 Task: Add a blue background to the video "movie A.mp4" and Play
Action: Mouse moved to (712, 153)
Screenshot: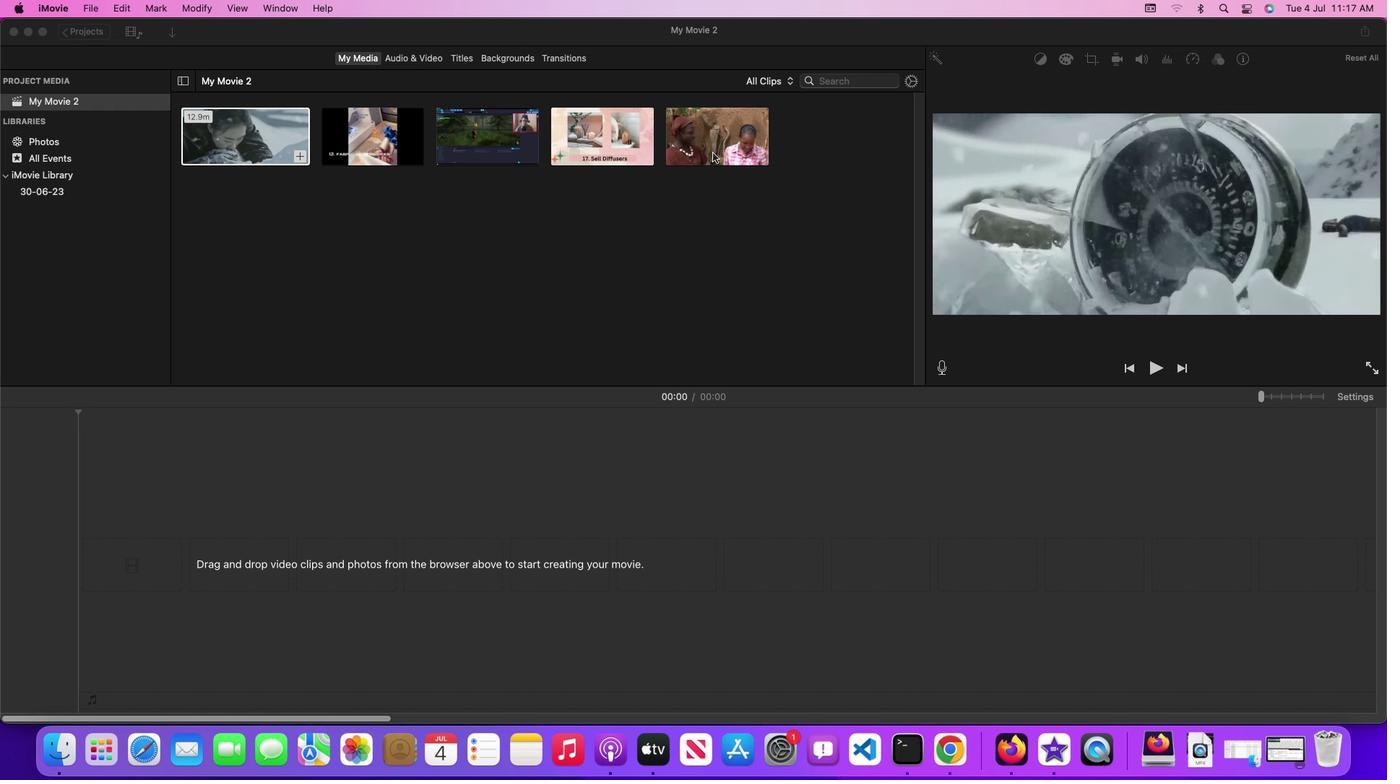 
Action: Mouse pressed left at (712, 153)
Screenshot: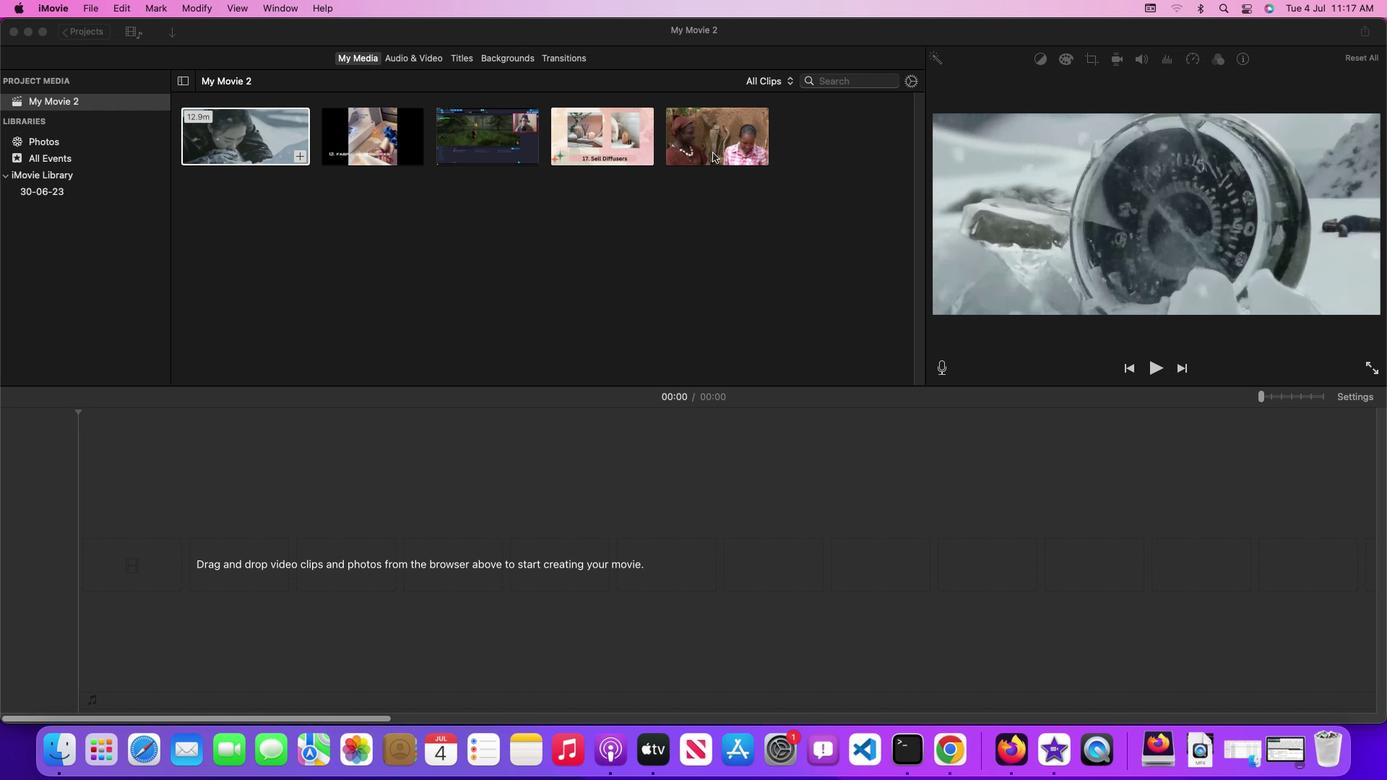 
Action: Mouse moved to (513, 58)
Screenshot: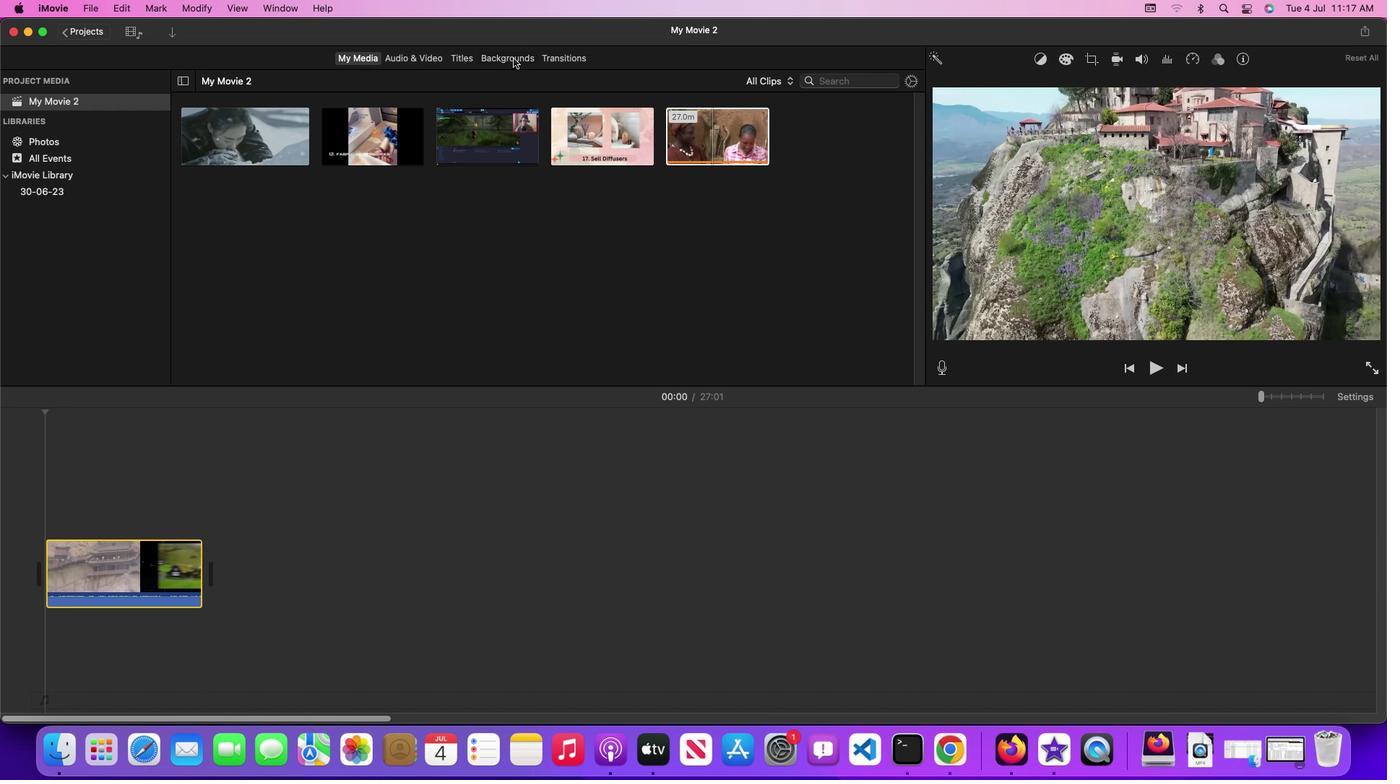 
Action: Mouse pressed left at (513, 58)
Screenshot: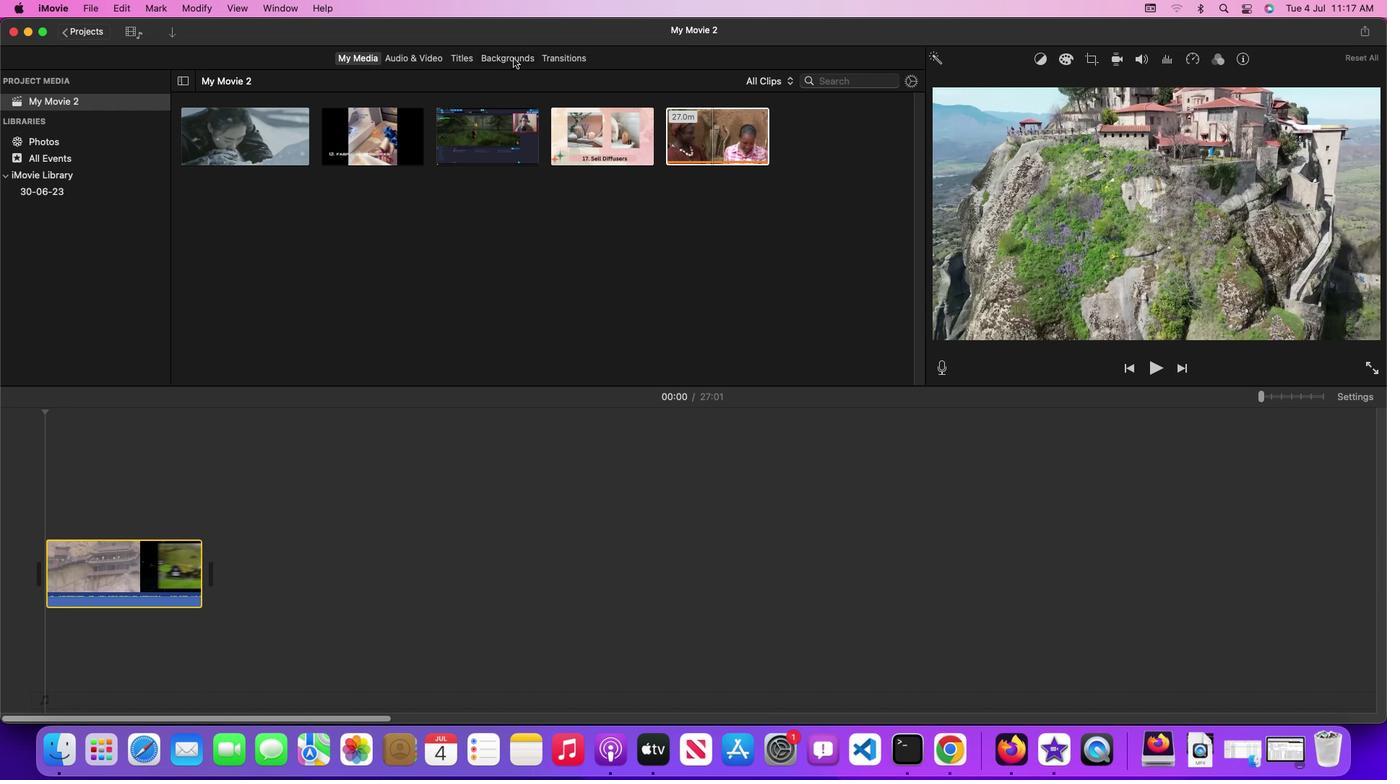 
Action: Mouse moved to (787, 259)
Screenshot: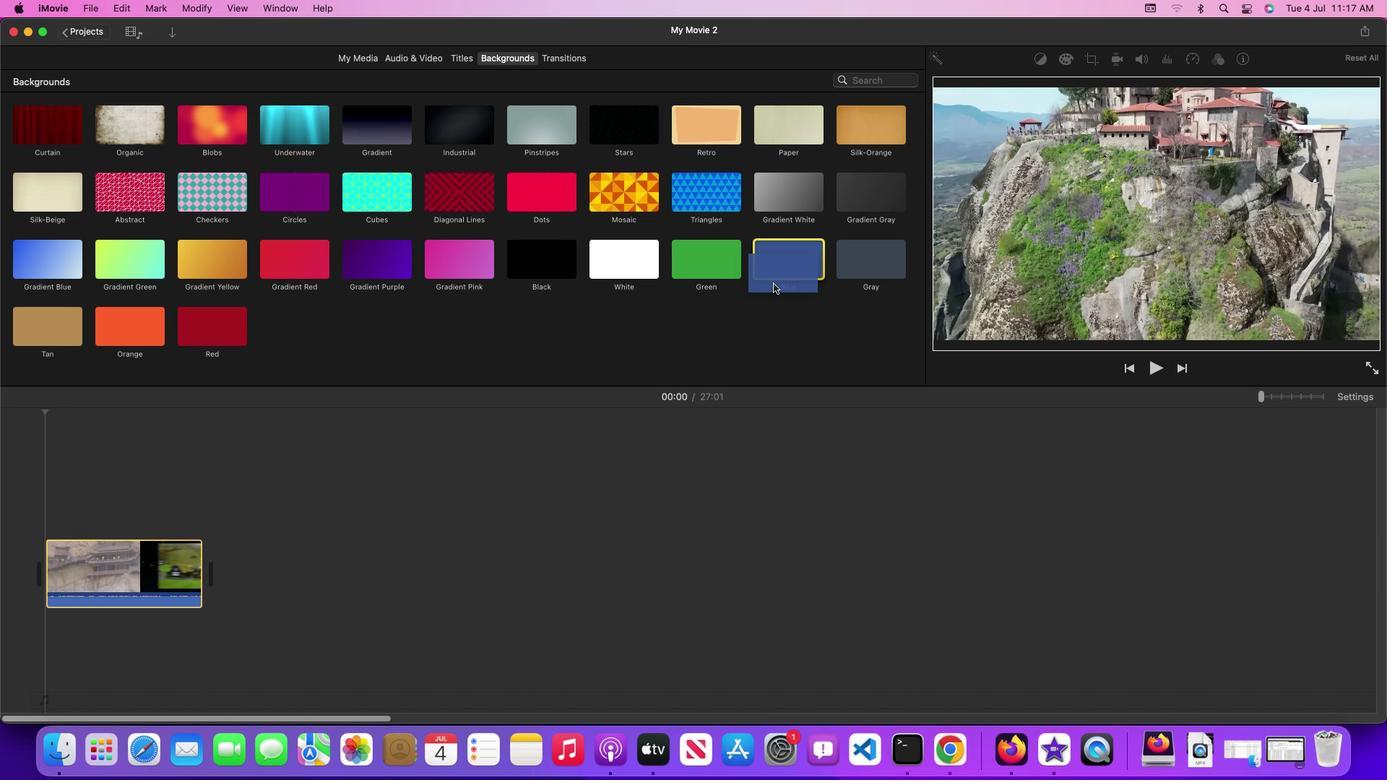 
Action: Mouse pressed left at (787, 259)
Screenshot: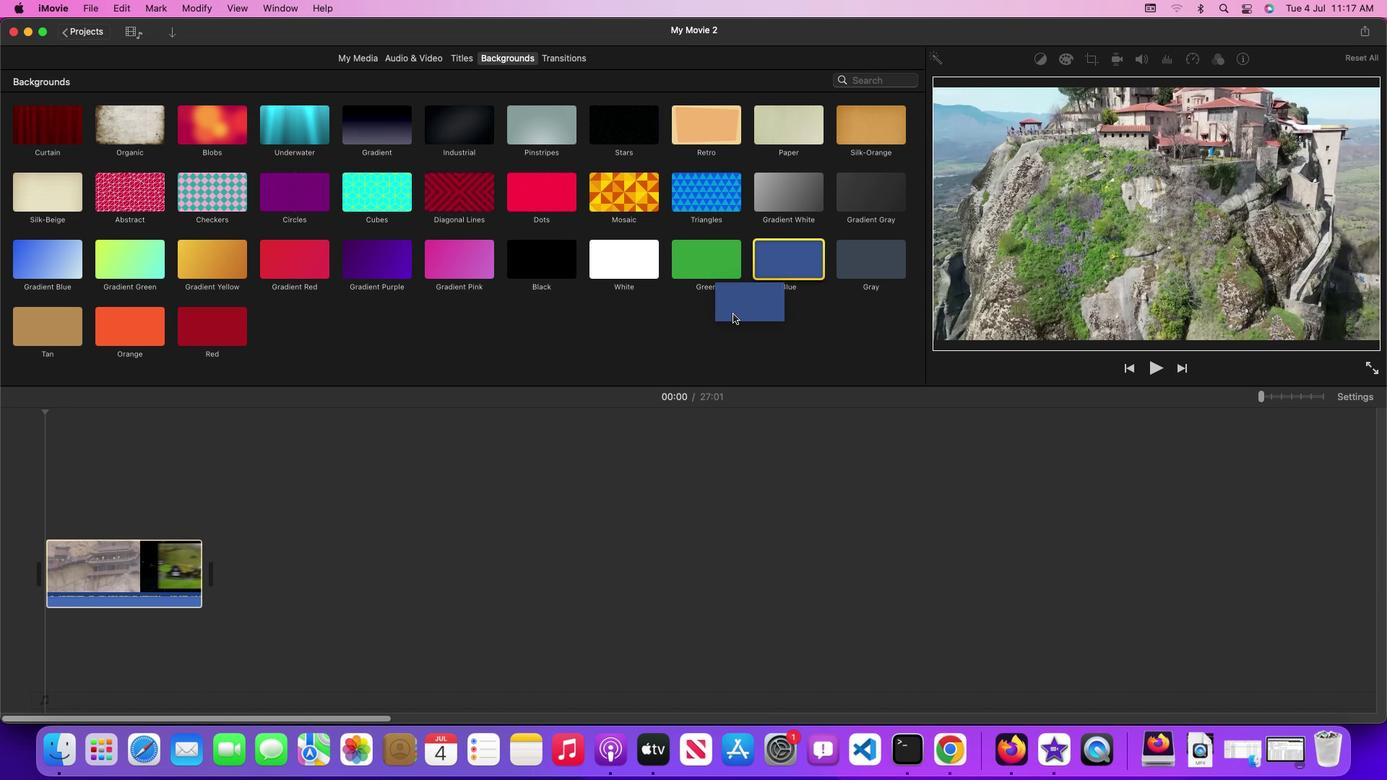 
Action: Mouse moved to (265, 570)
Screenshot: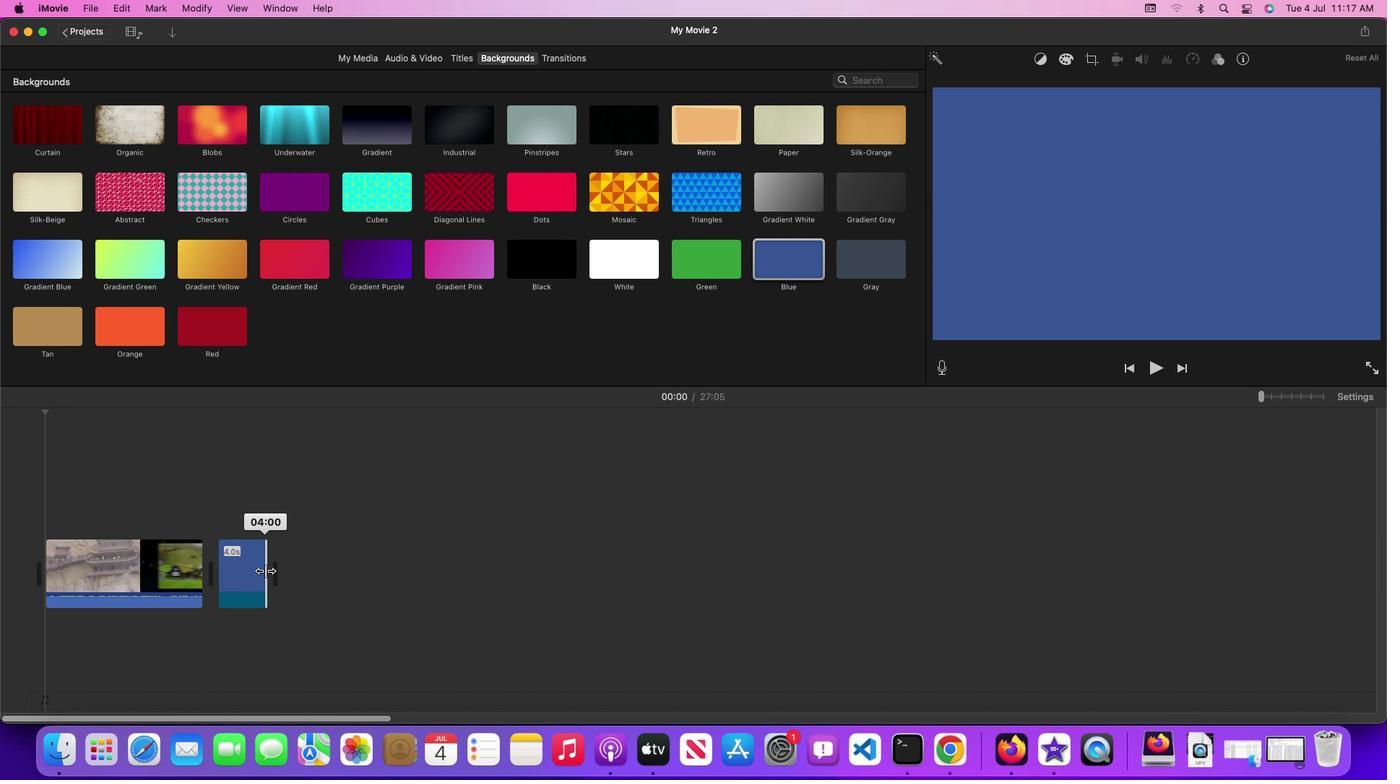 
Action: Mouse pressed left at (265, 570)
Screenshot: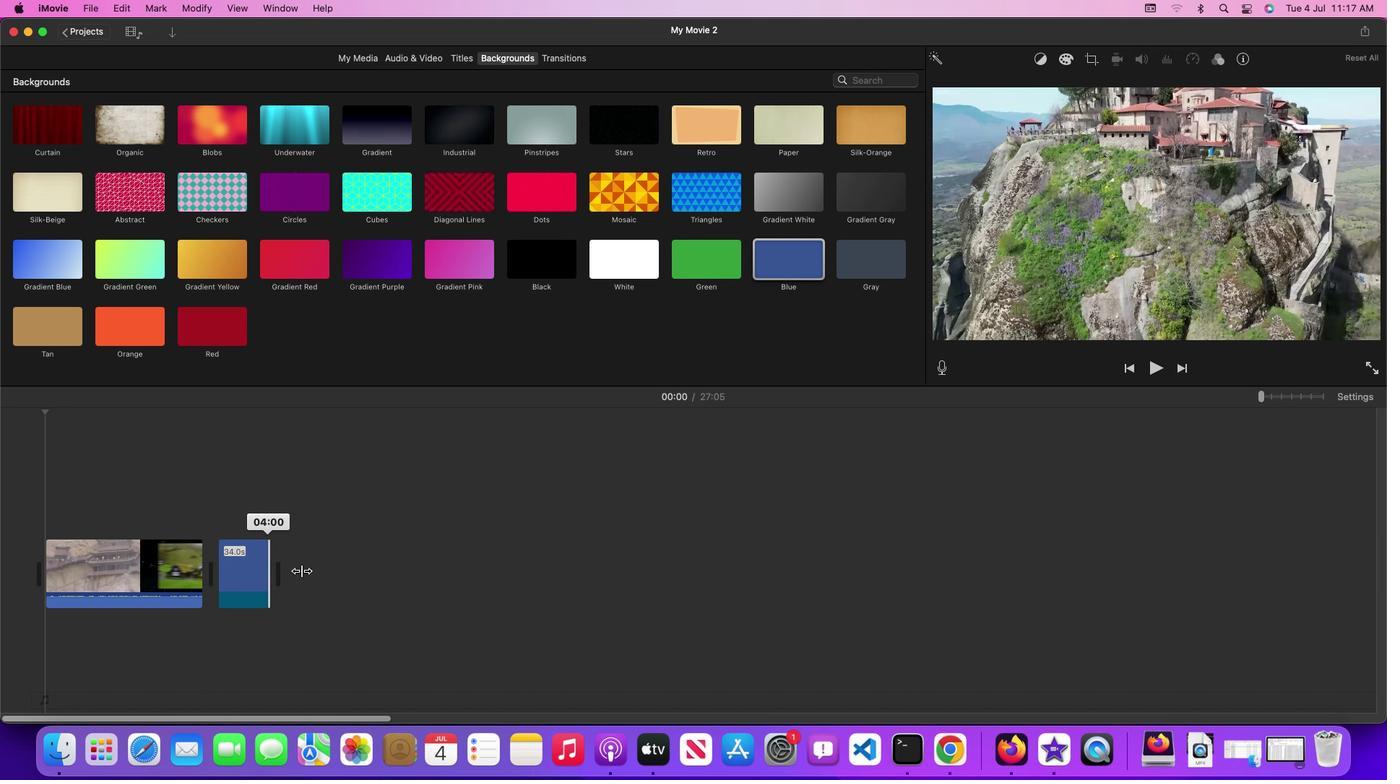
Action: Mouse moved to (335, 571)
Screenshot: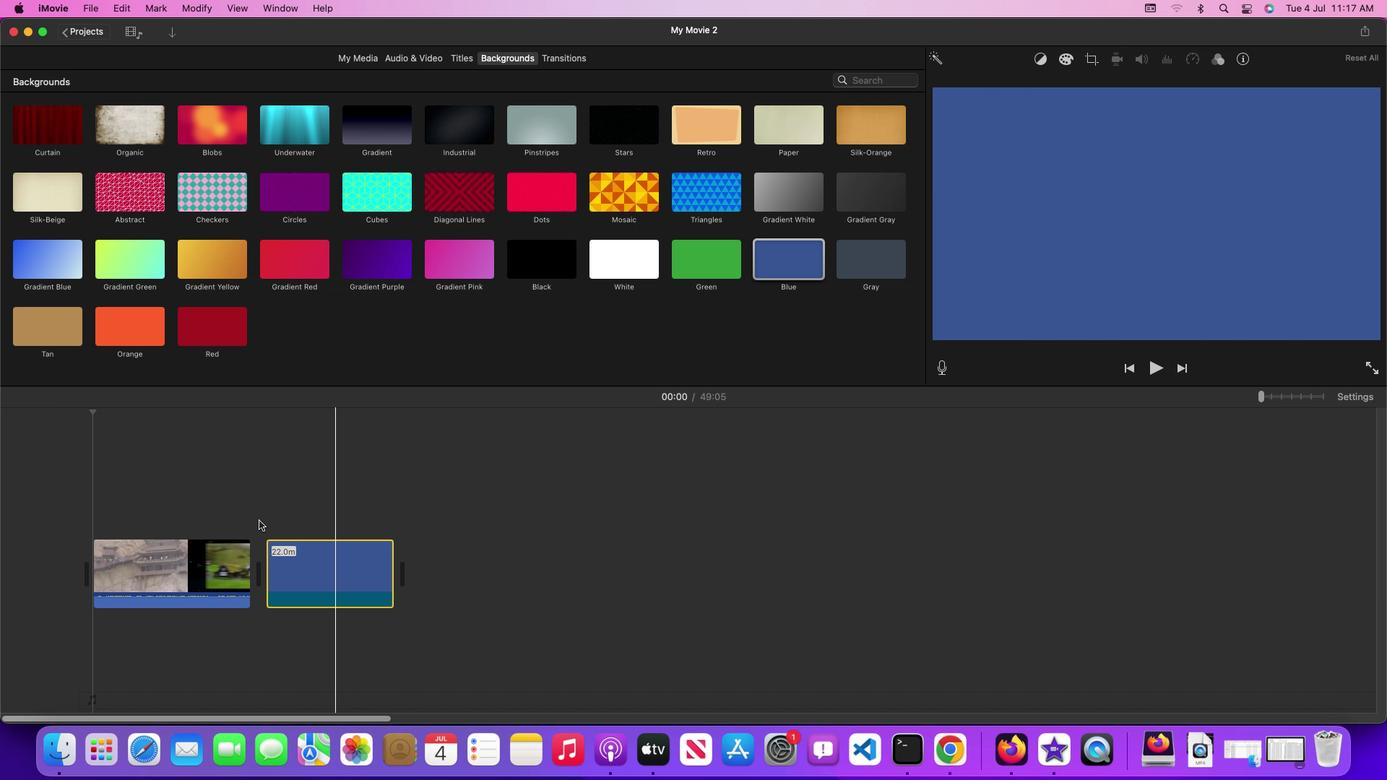 
Action: Mouse pressed left at (335, 571)
Screenshot: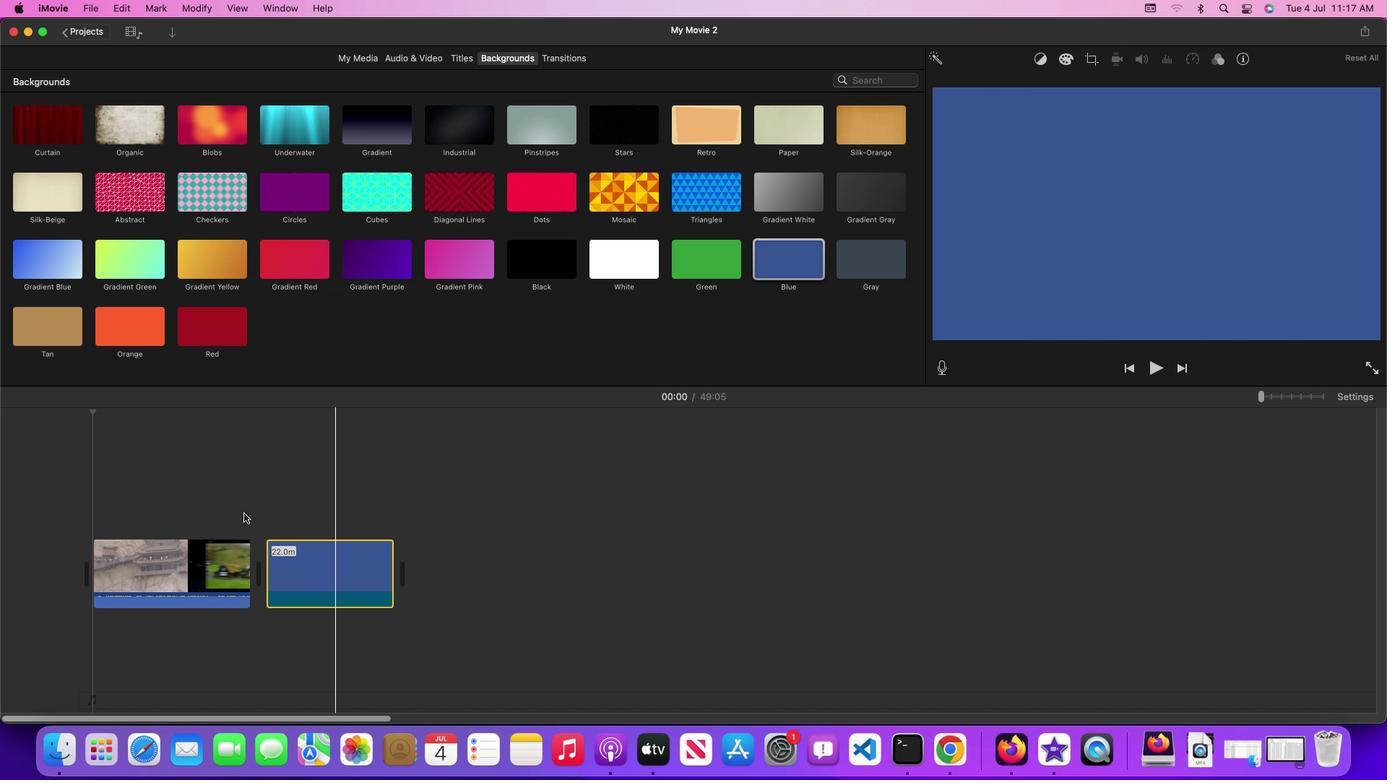 
Action: Mouse moved to (177, 563)
Screenshot: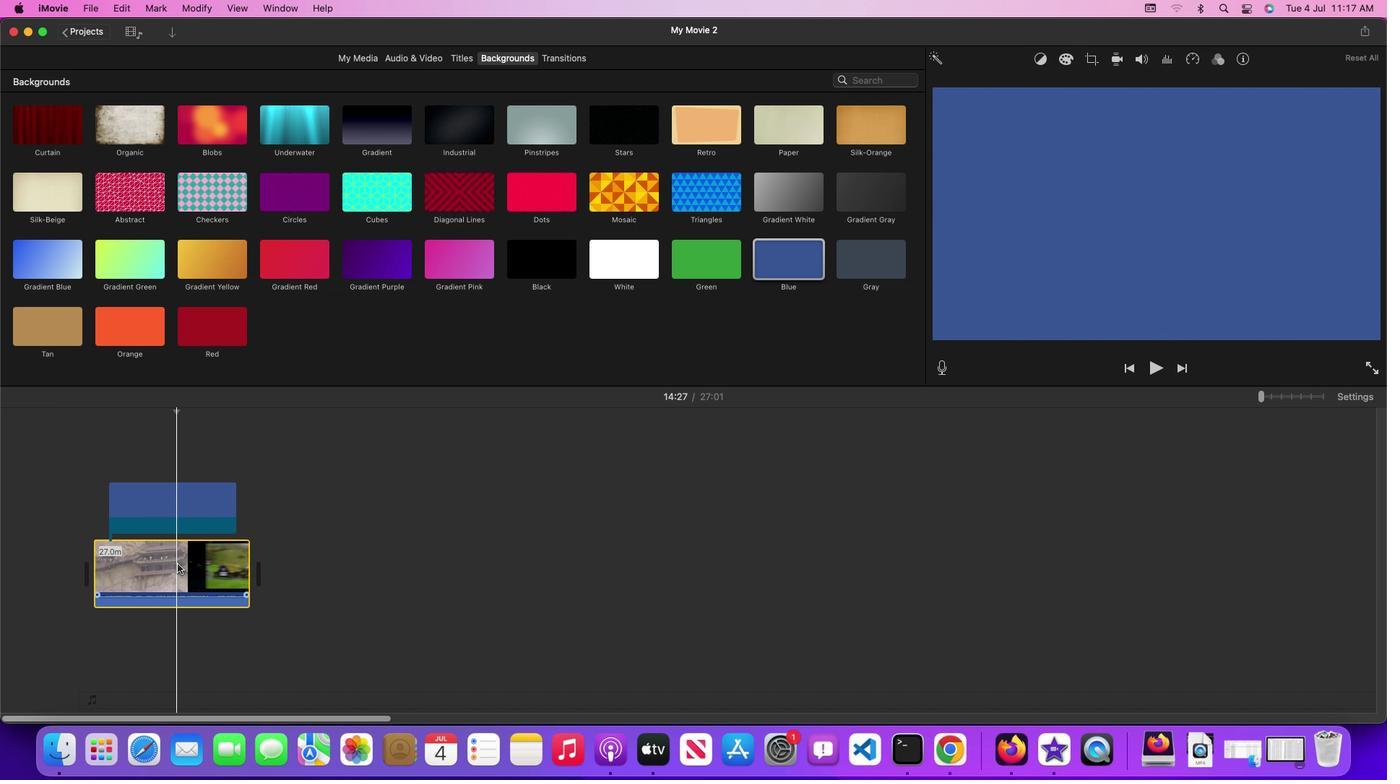 
Action: Mouse pressed left at (177, 563)
Screenshot: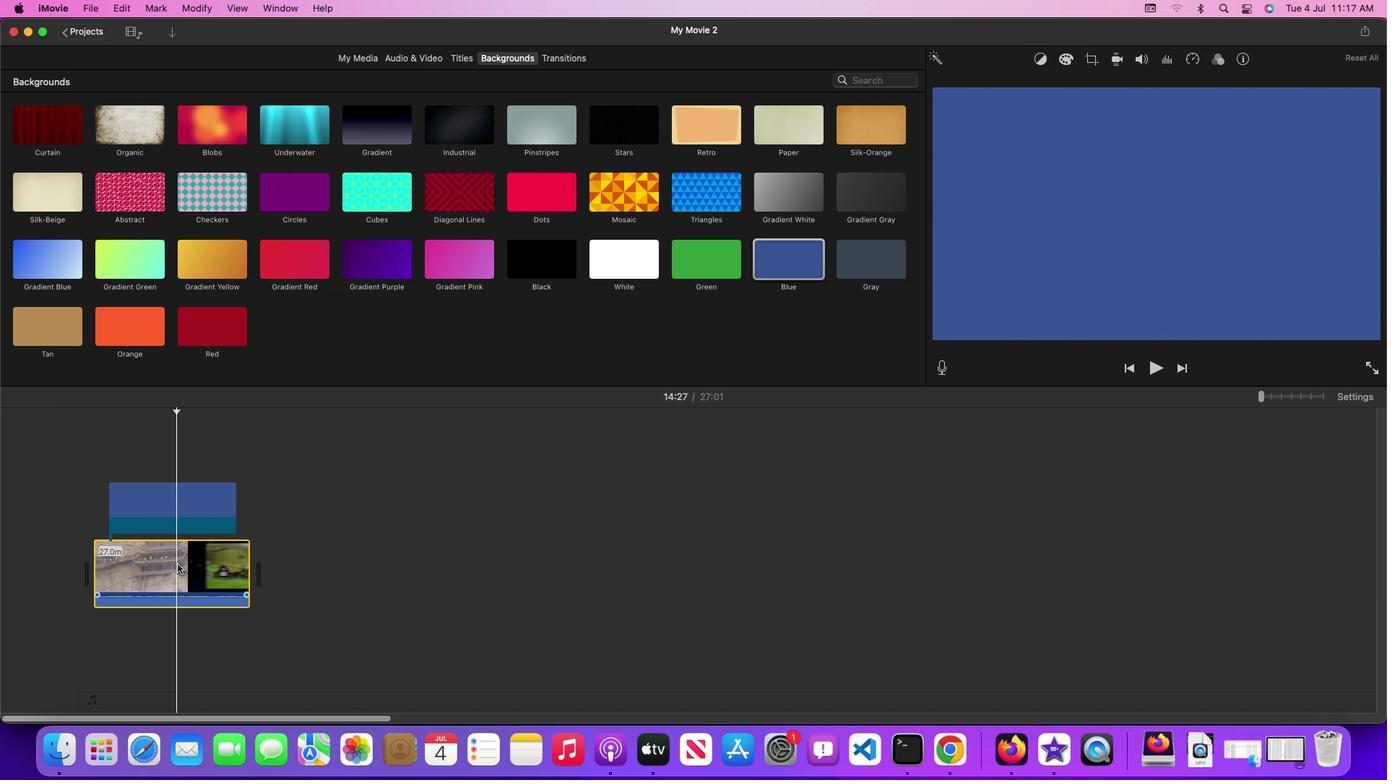 
Action: Mouse moved to (185, 508)
Screenshot: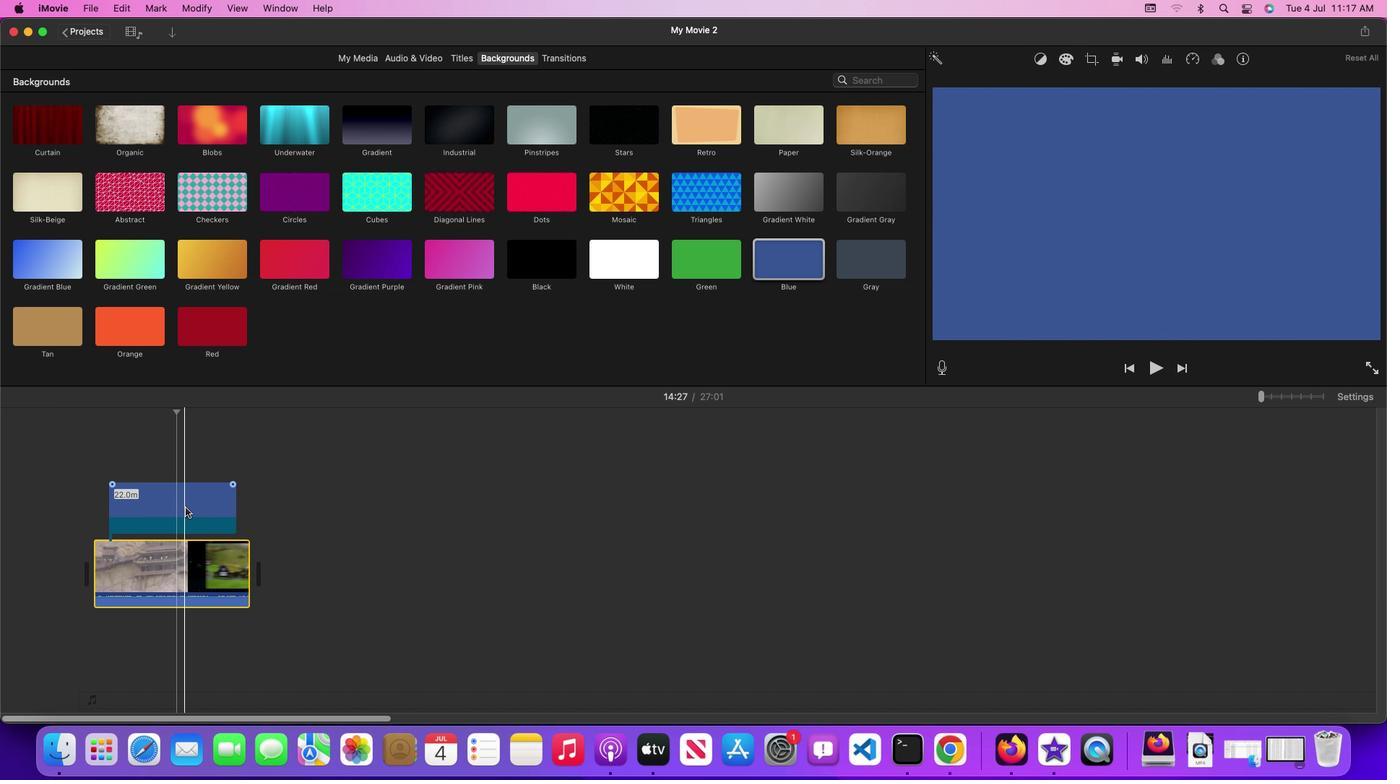 
Action: Mouse pressed left at (185, 508)
Screenshot: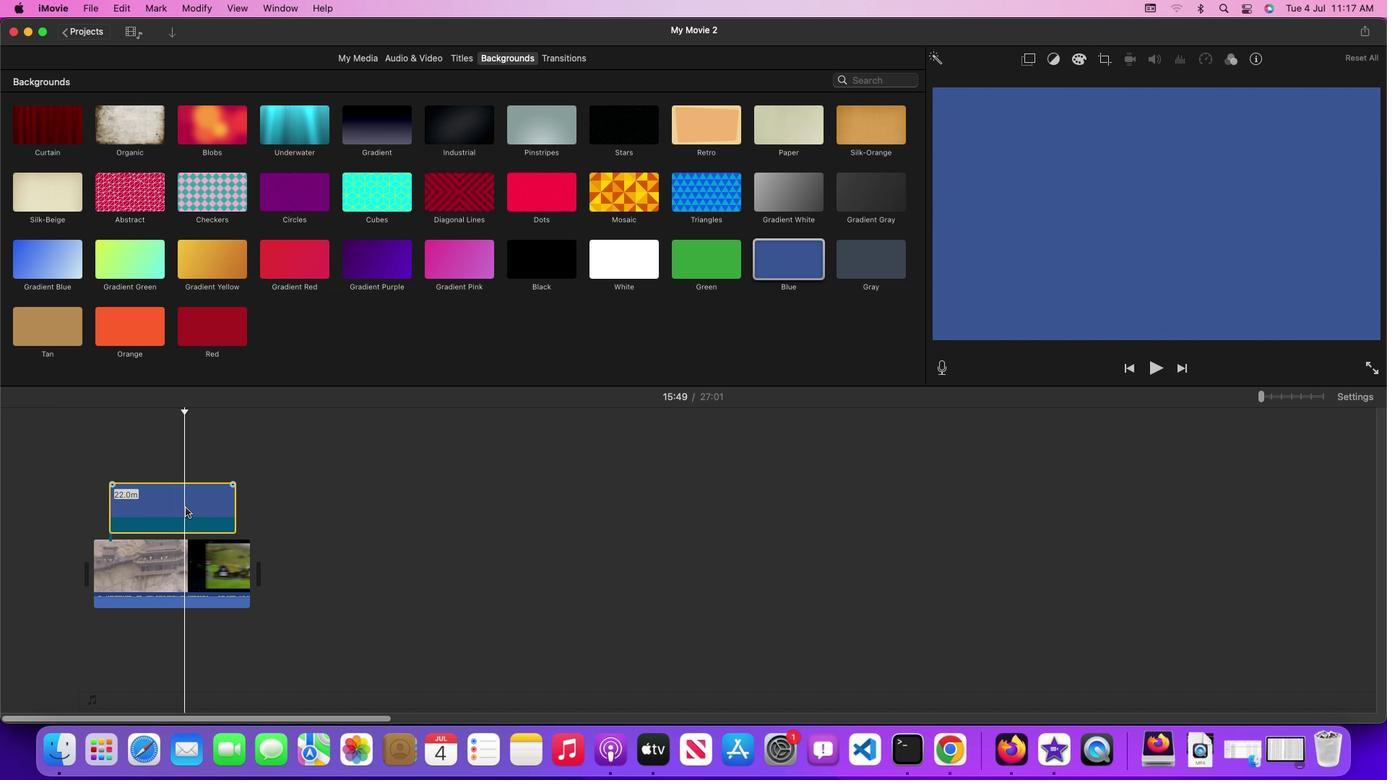 
Action: Mouse moved to (1030, 61)
Screenshot: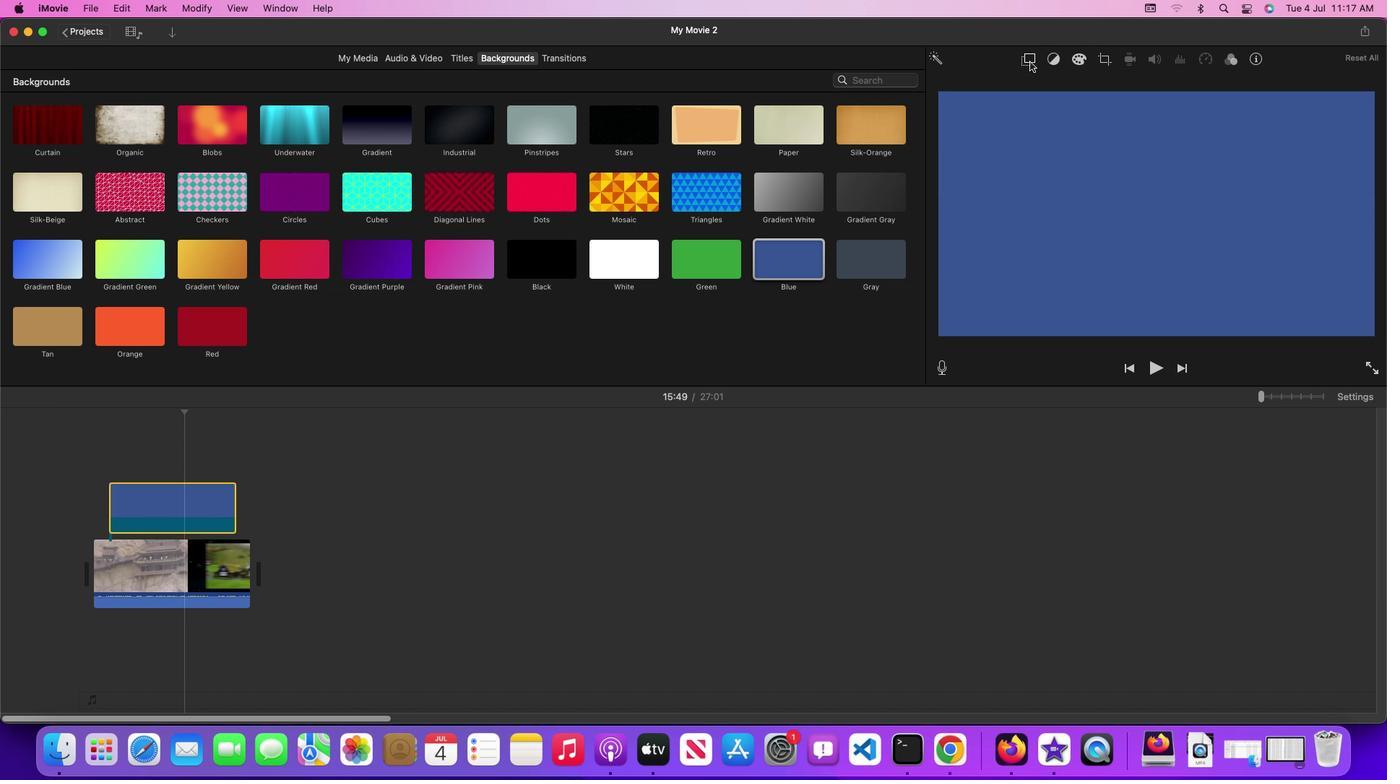 
Action: Mouse pressed left at (1030, 61)
Screenshot: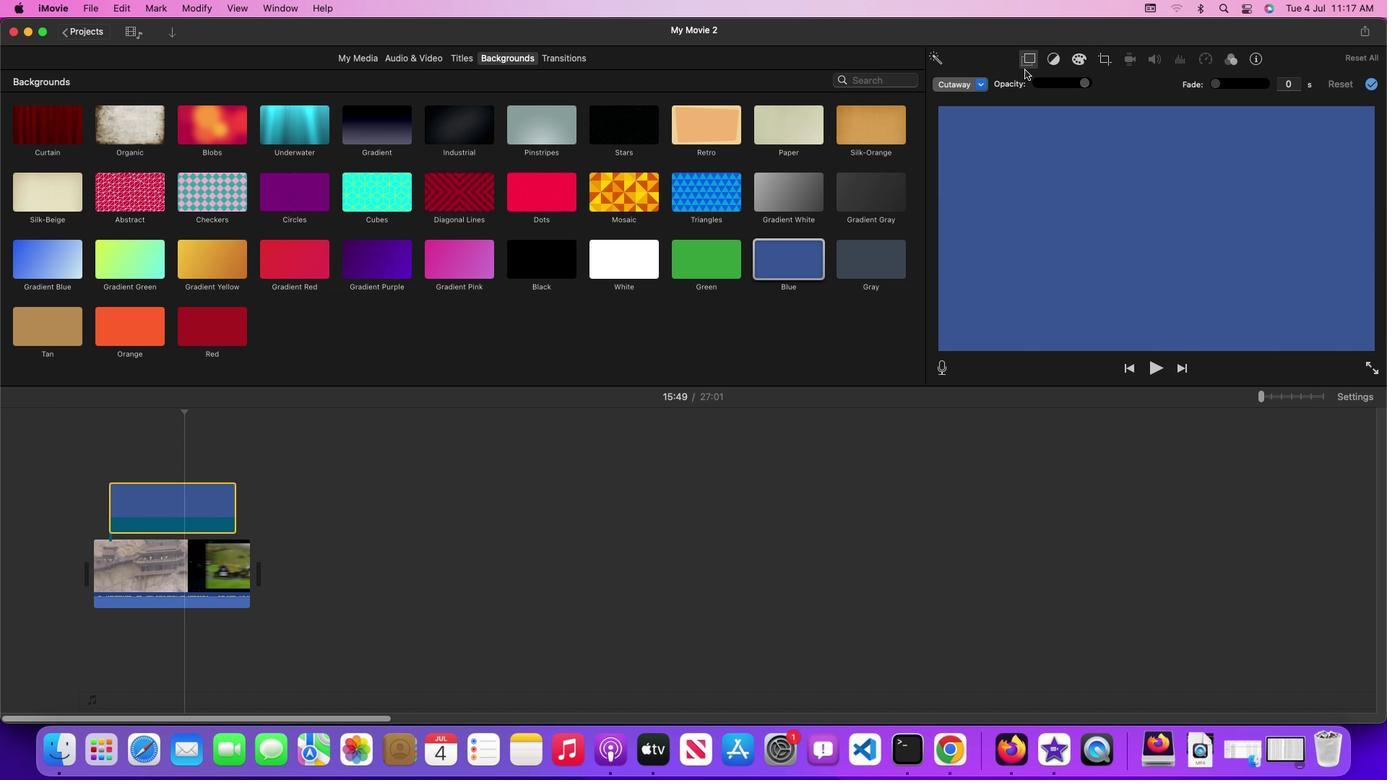 
Action: Mouse moved to (984, 85)
Screenshot: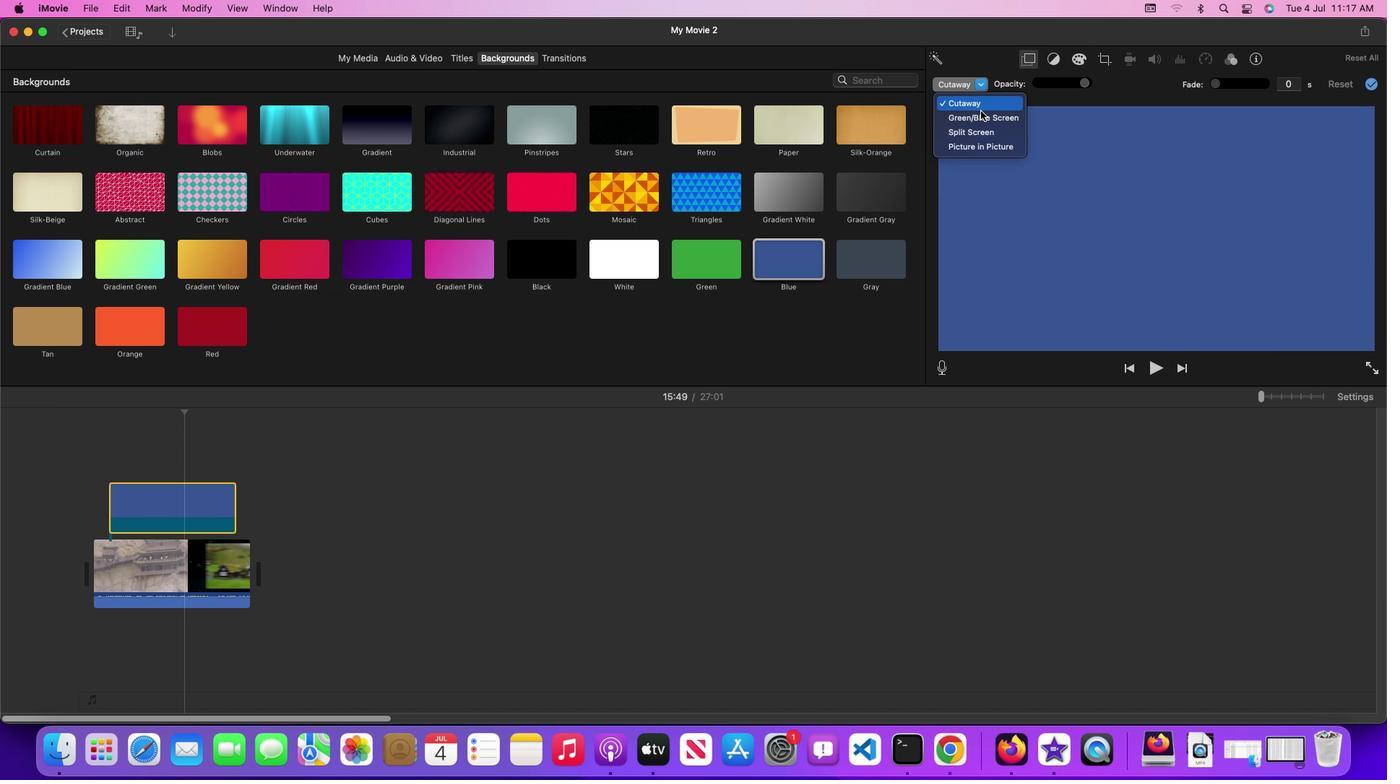 
Action: Mouse pressed left at (984, 85)
Screenshot: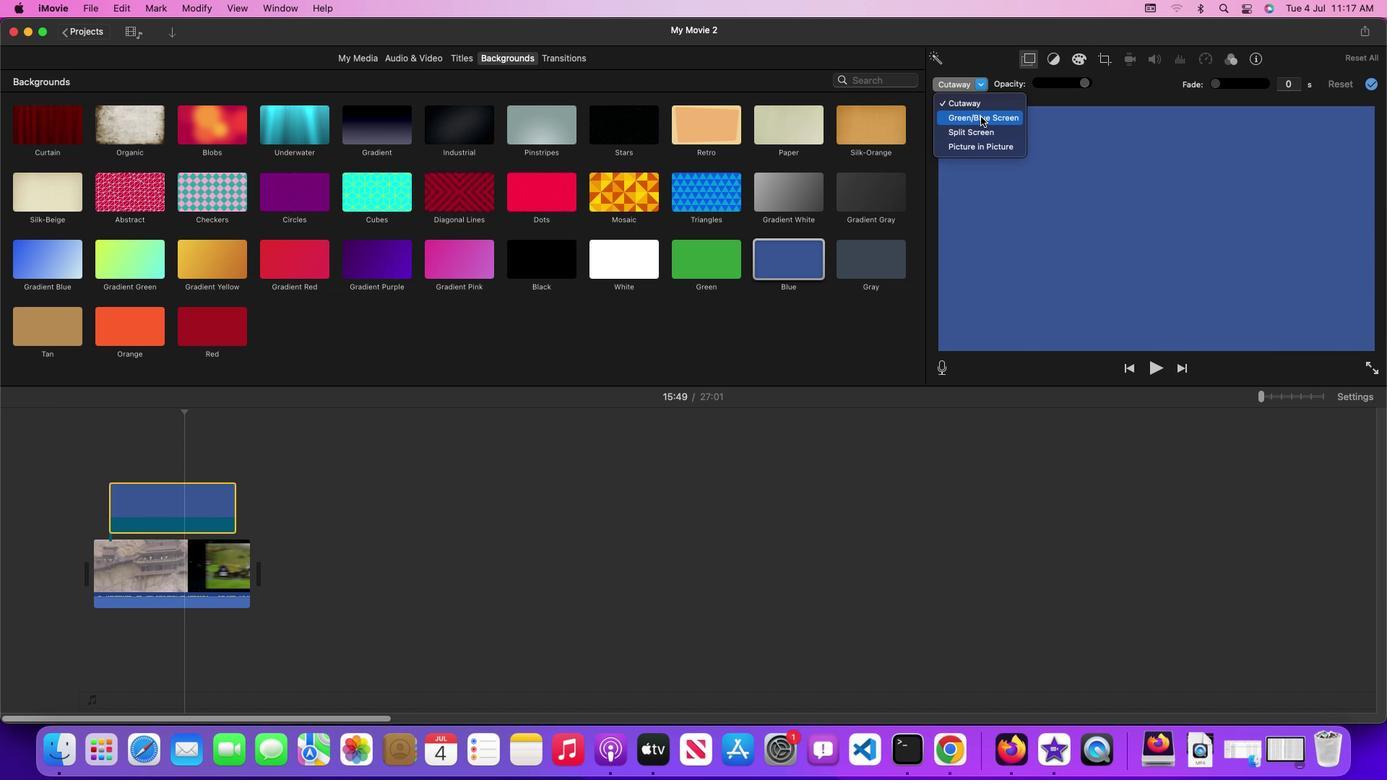 
Action: Mouse moved to (988, 146)
Screenshot: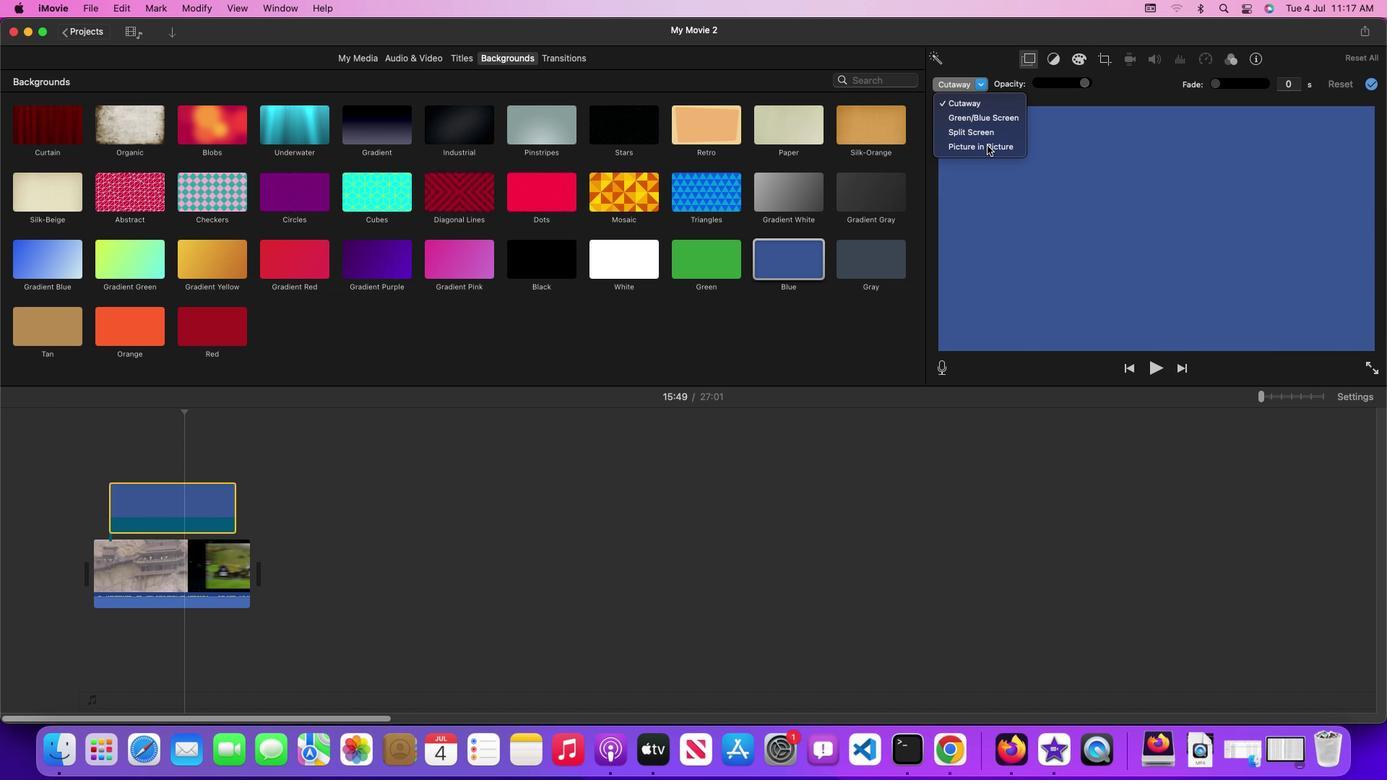 
Action: Mouse pressed left at (988, 146)
Screenshot: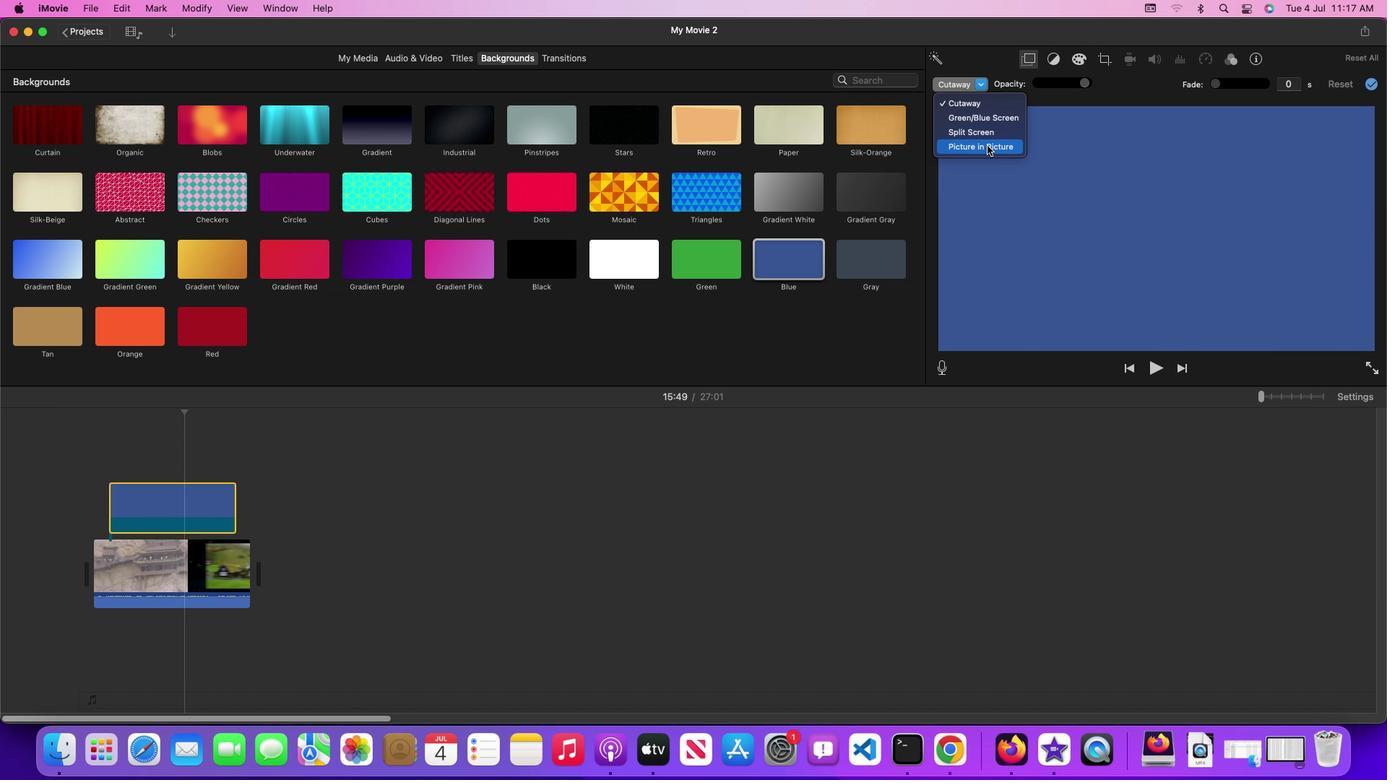 
Action: Mouse moved to (1241, 158)
Screenshot: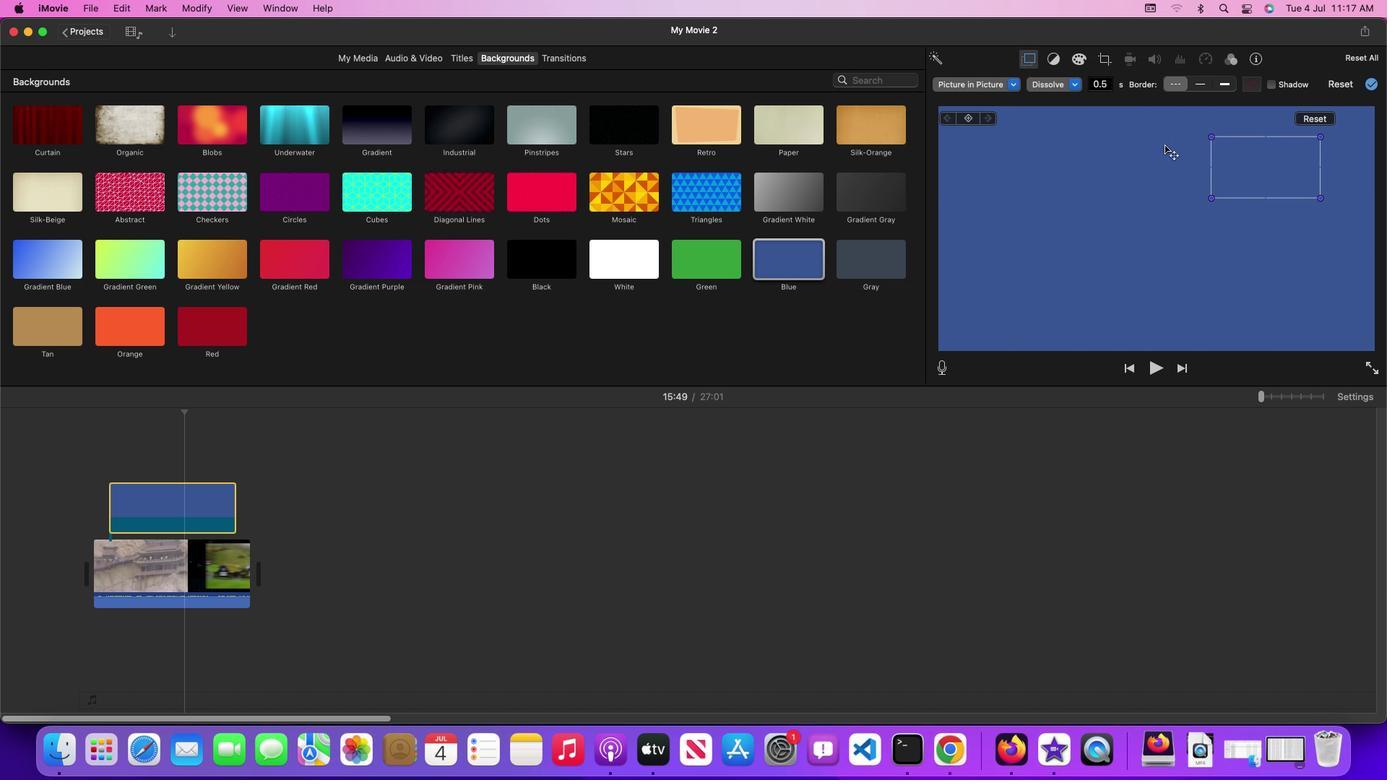
Action: Mouse pressed left at (1241, 158)
Screenshot: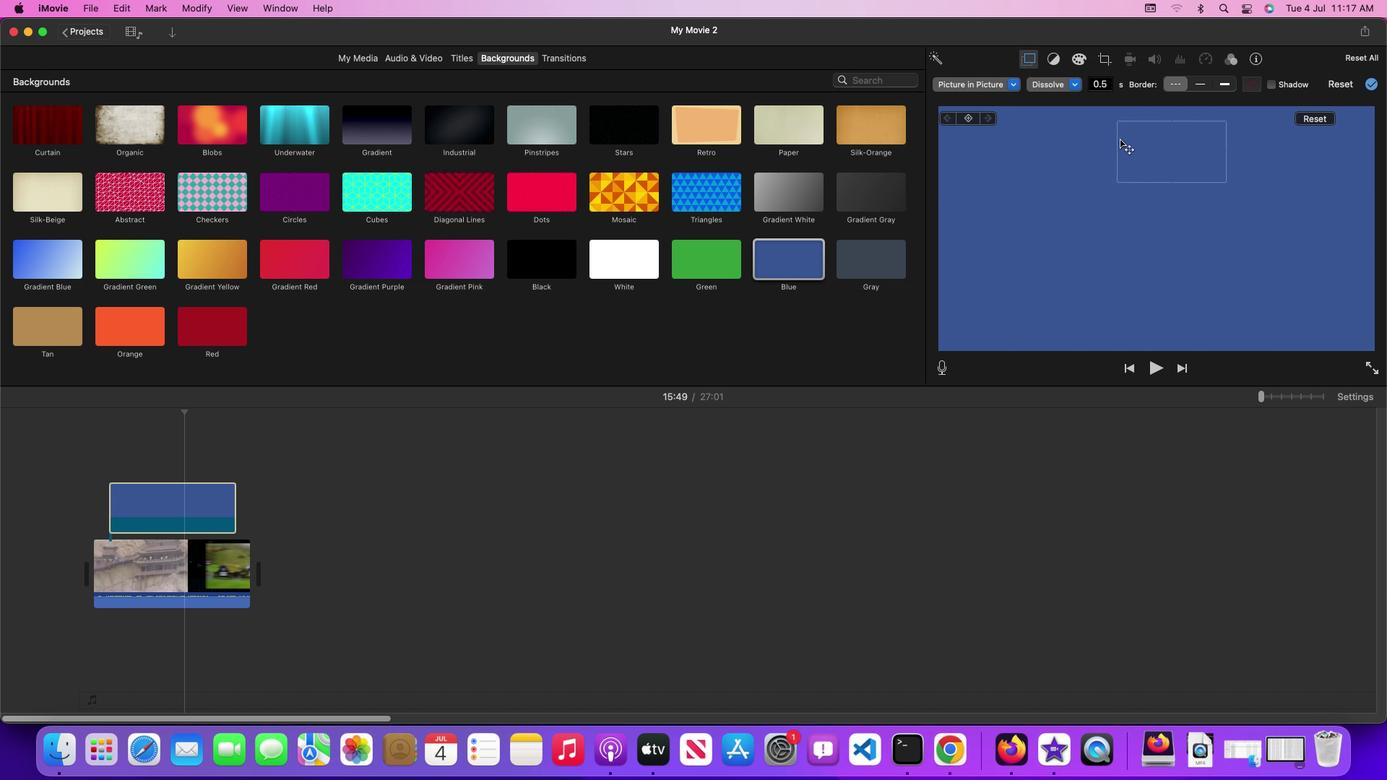
Action: Mouse moved to (1049, 166)
Screenshot: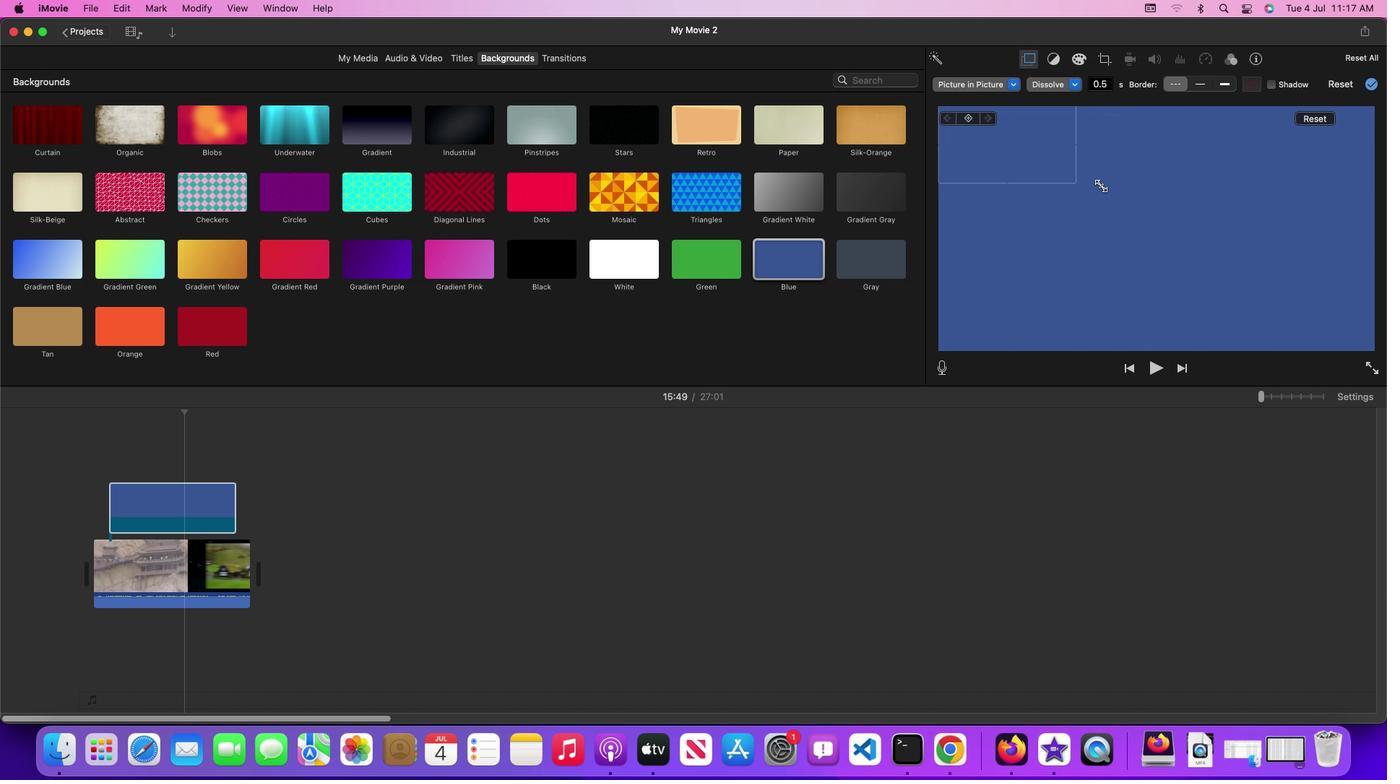 
Action: Mouse pressed left at (1049, 166)
Screenshot: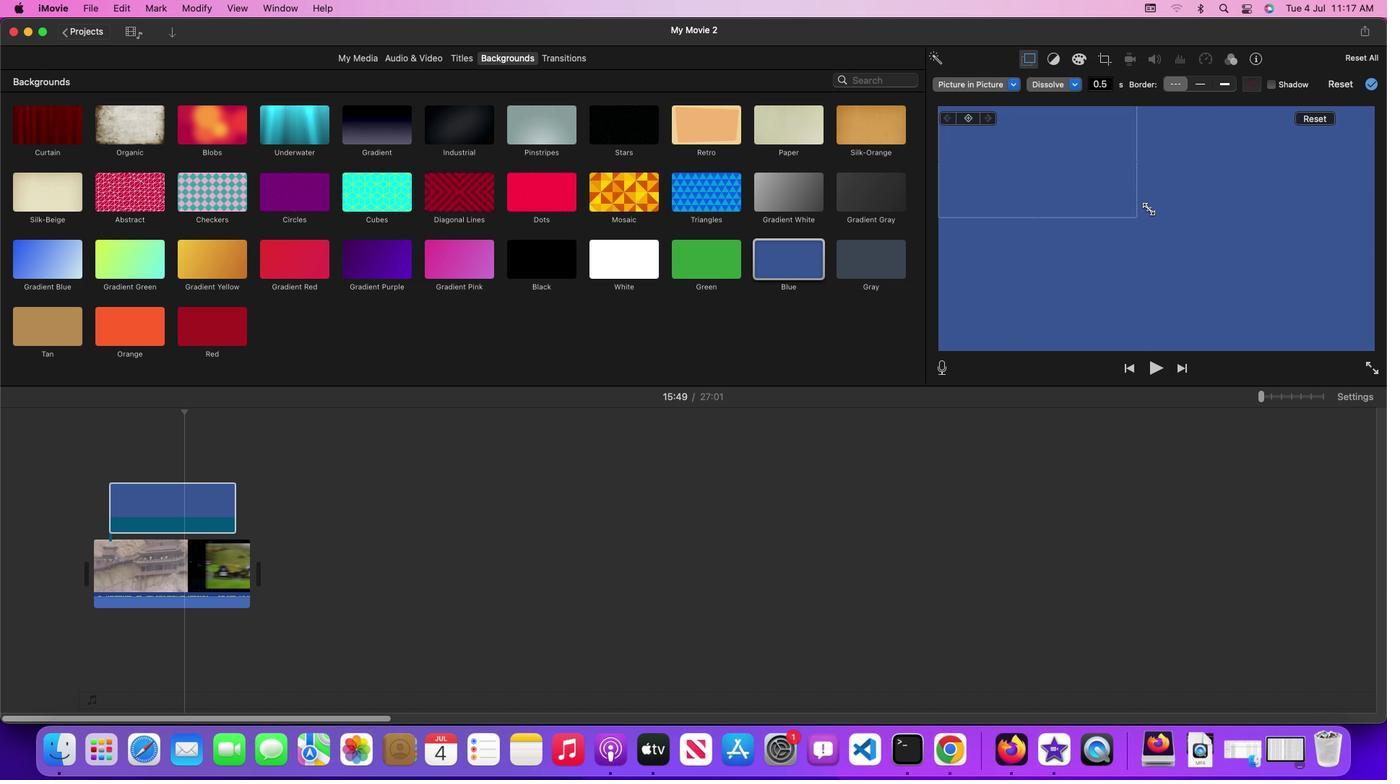 
Action: Mouse moved to (1016, 83)
Screenshot: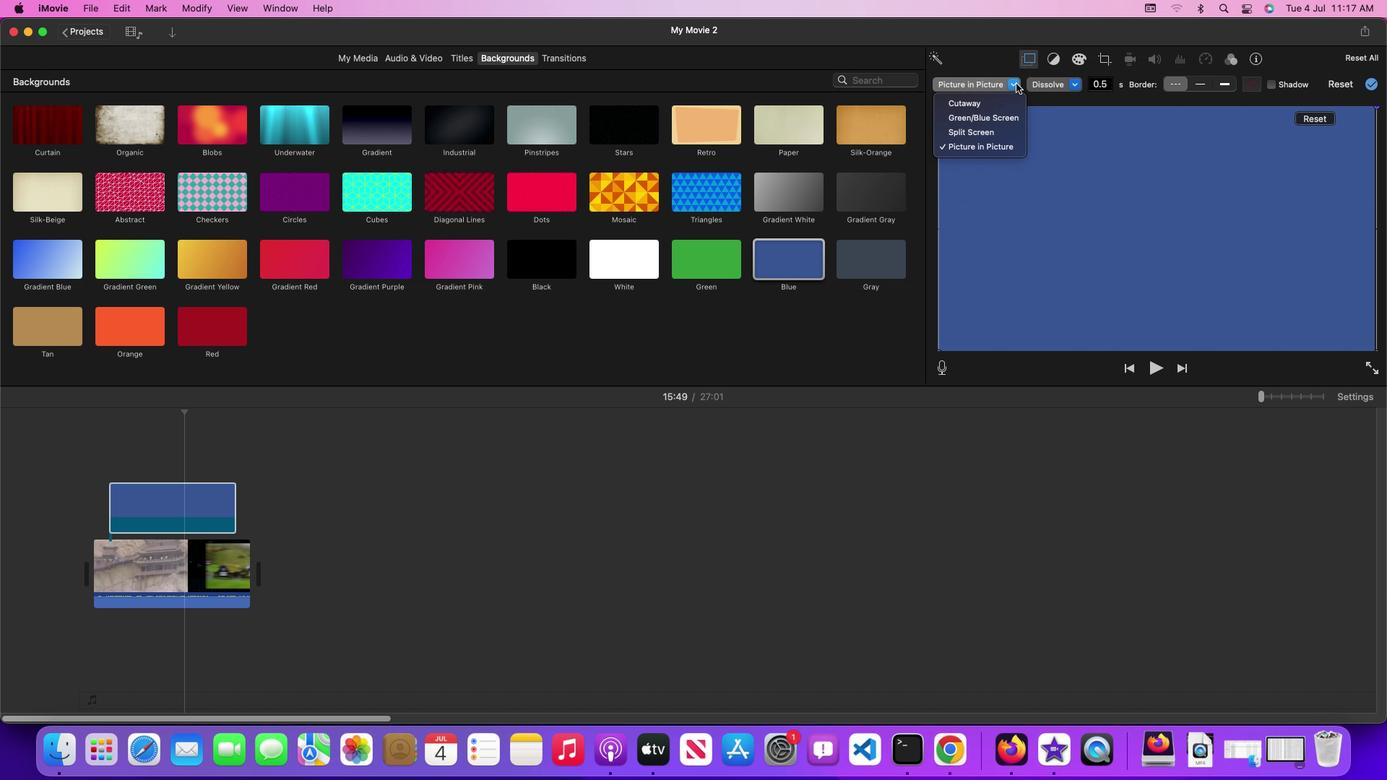 
Action: Mouse pressed left at (1016, 83)
Screenshot: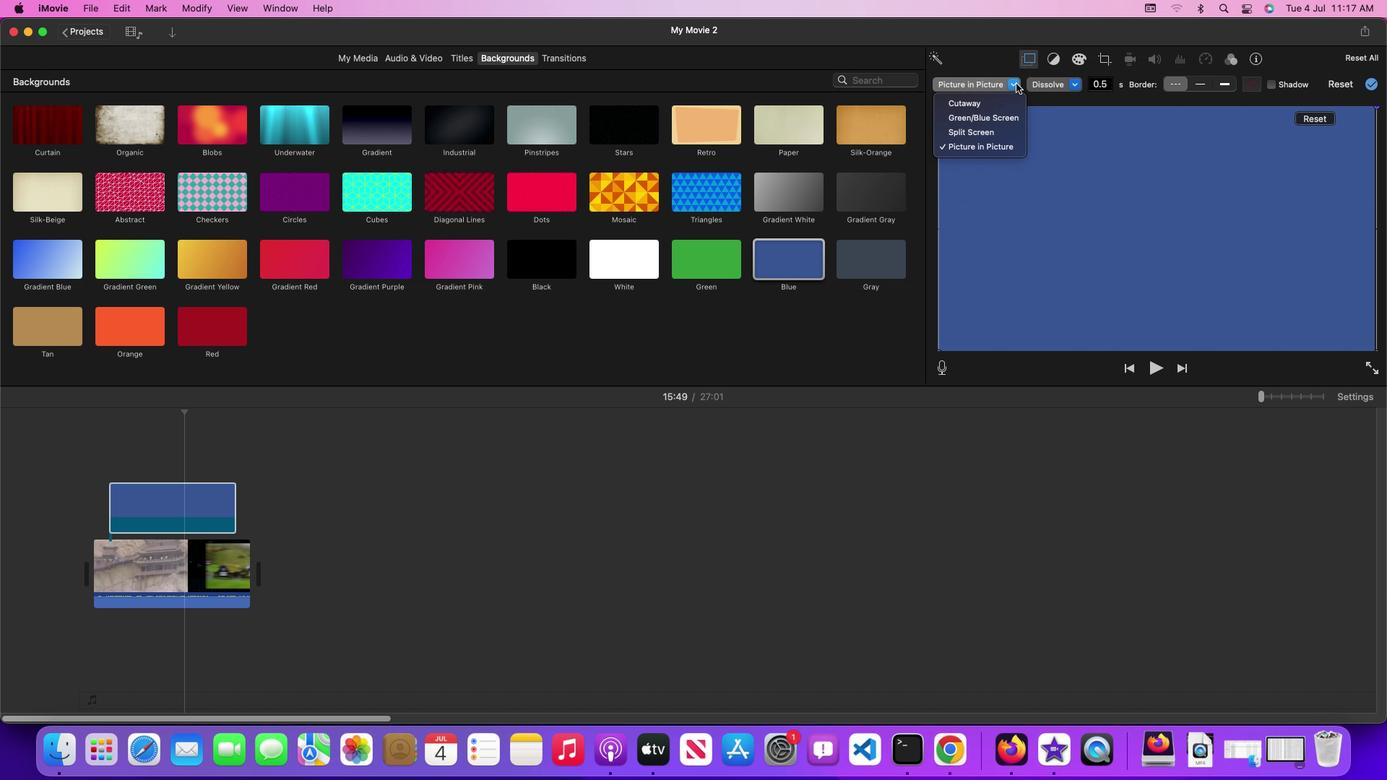 
Action: Mouse moved to (1004, 108)
Screenshot: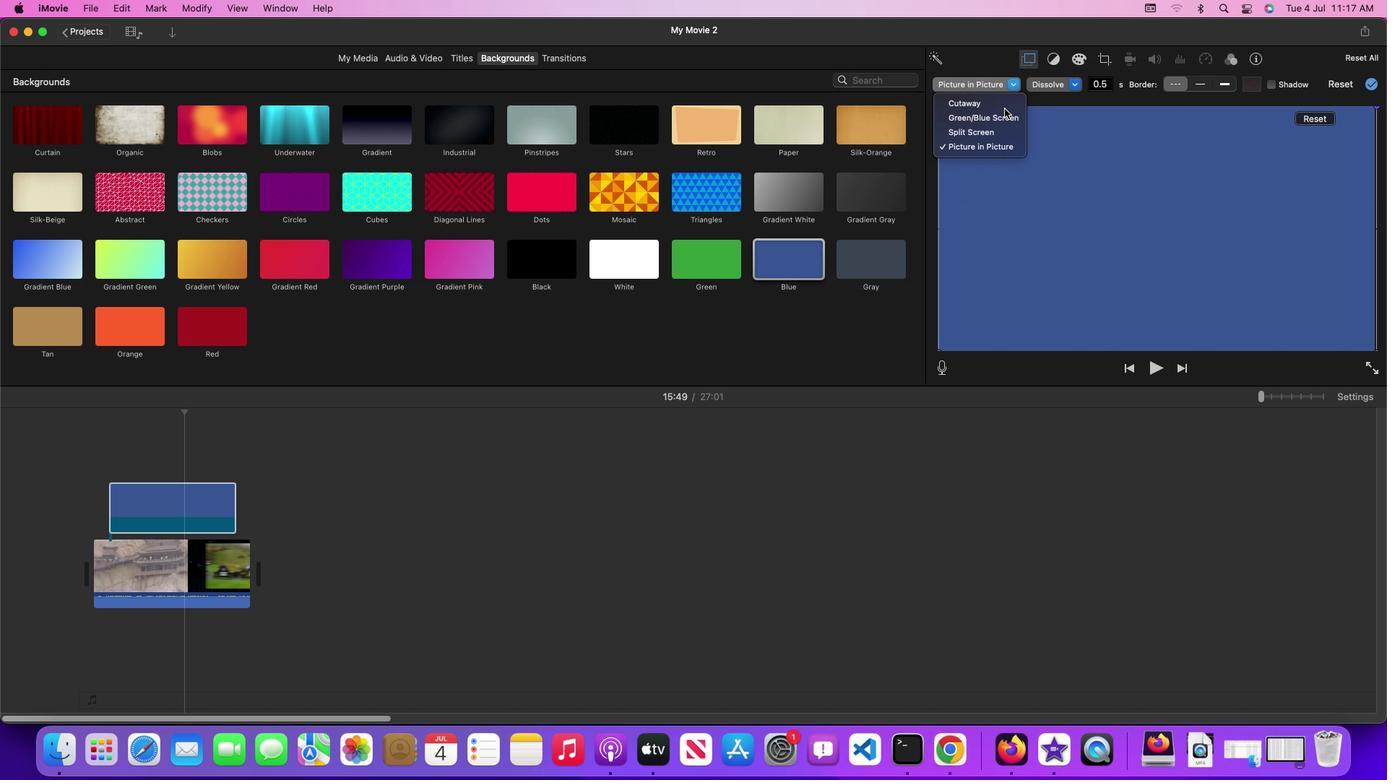 
Action: Mouse pressed left at (1004, 108)
Screenshot: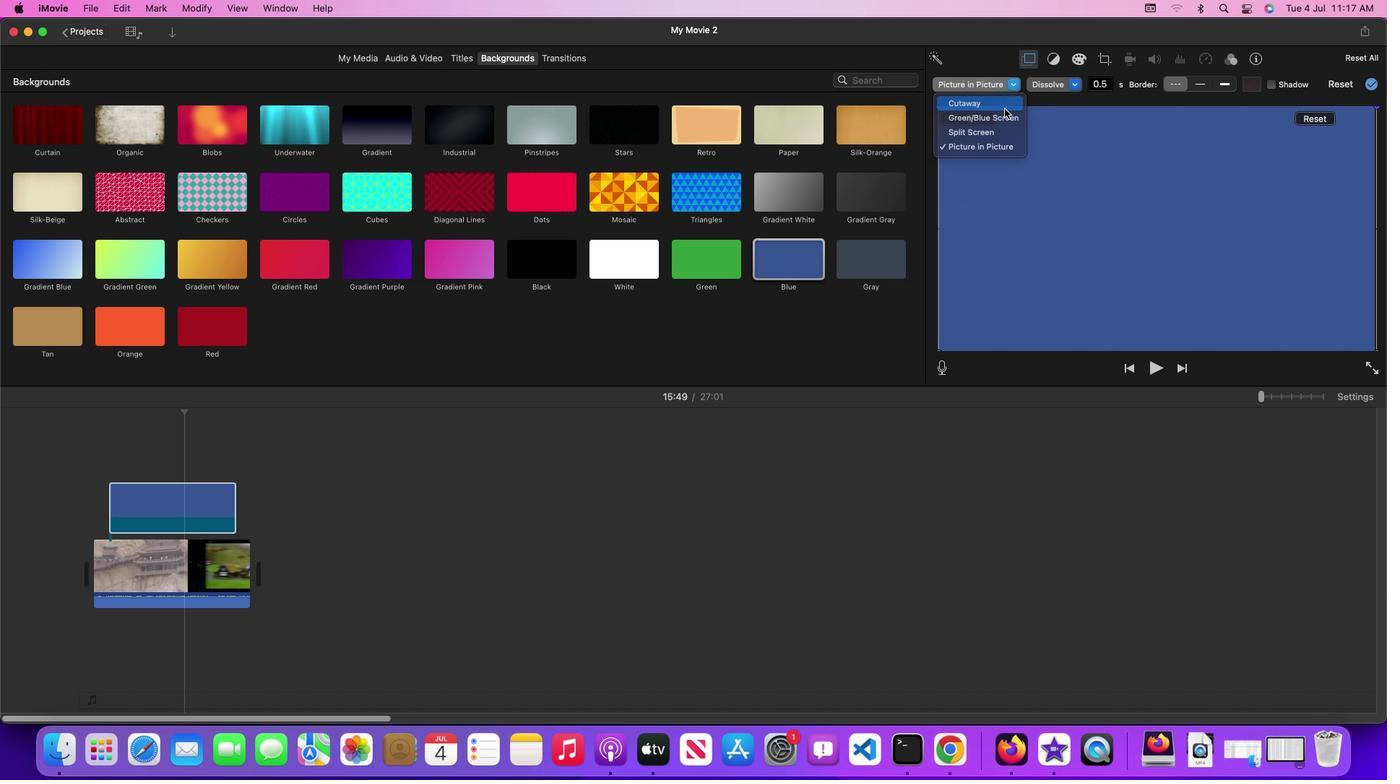 
Action: Mouse moved to (1085, 84)
Screenshot: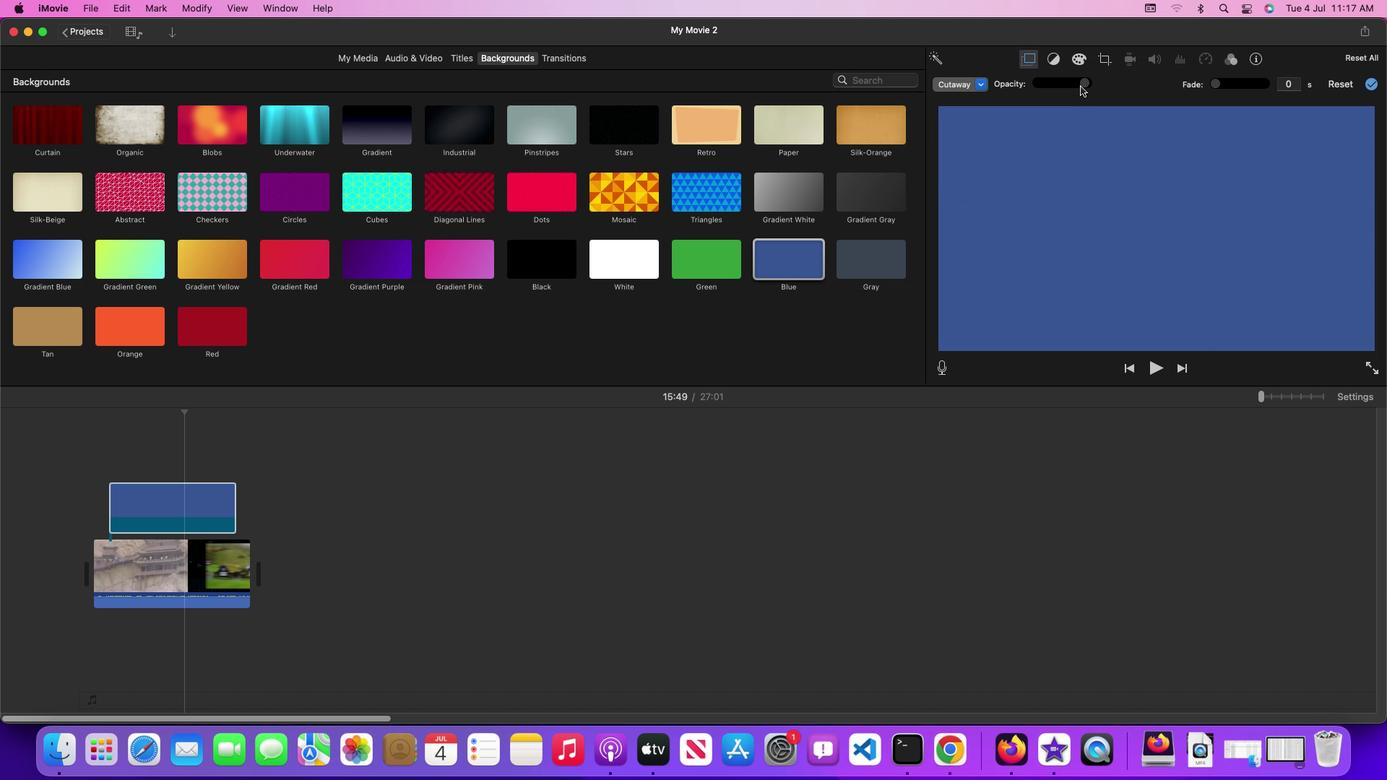 
Action: Mouse pressed left at (1085, 84)
Screenshot: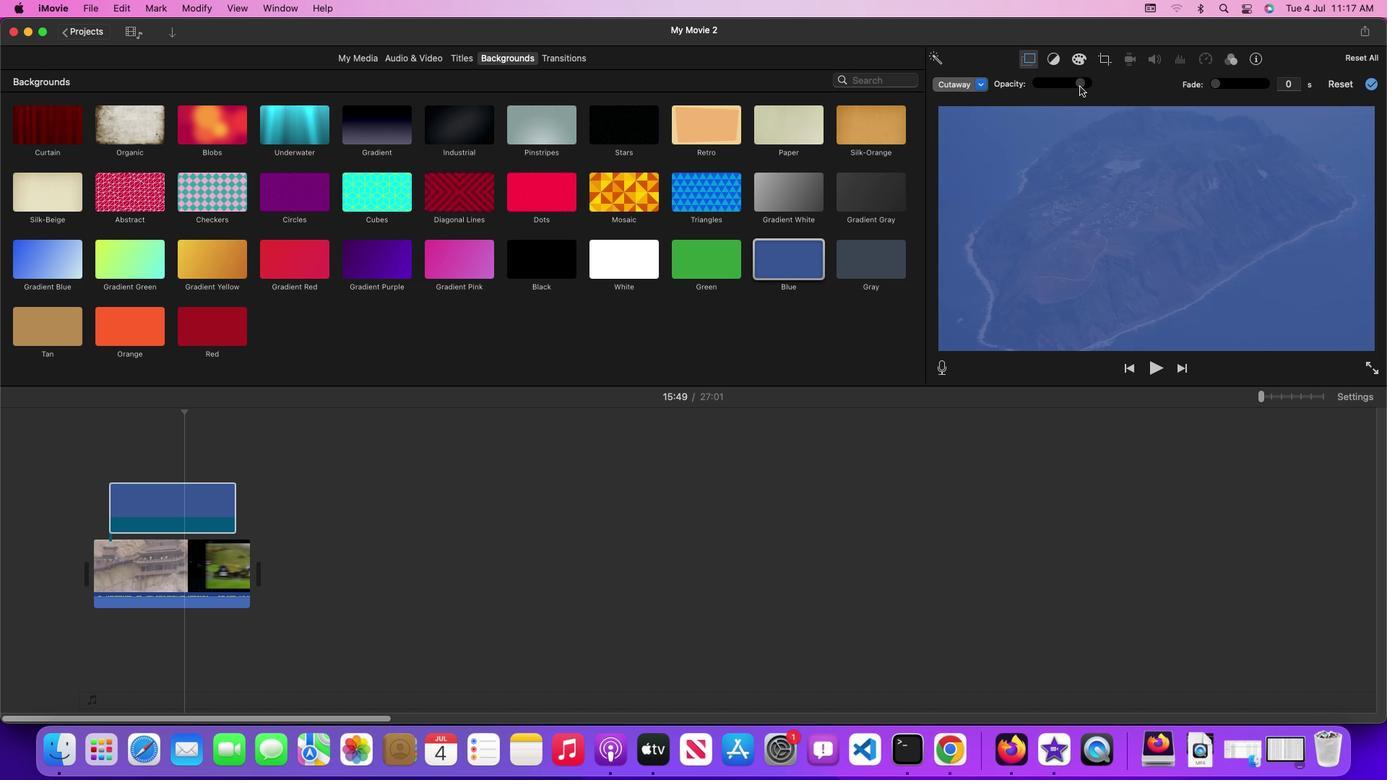
Action: Mouse moved to (1071, 88)
Screenshot: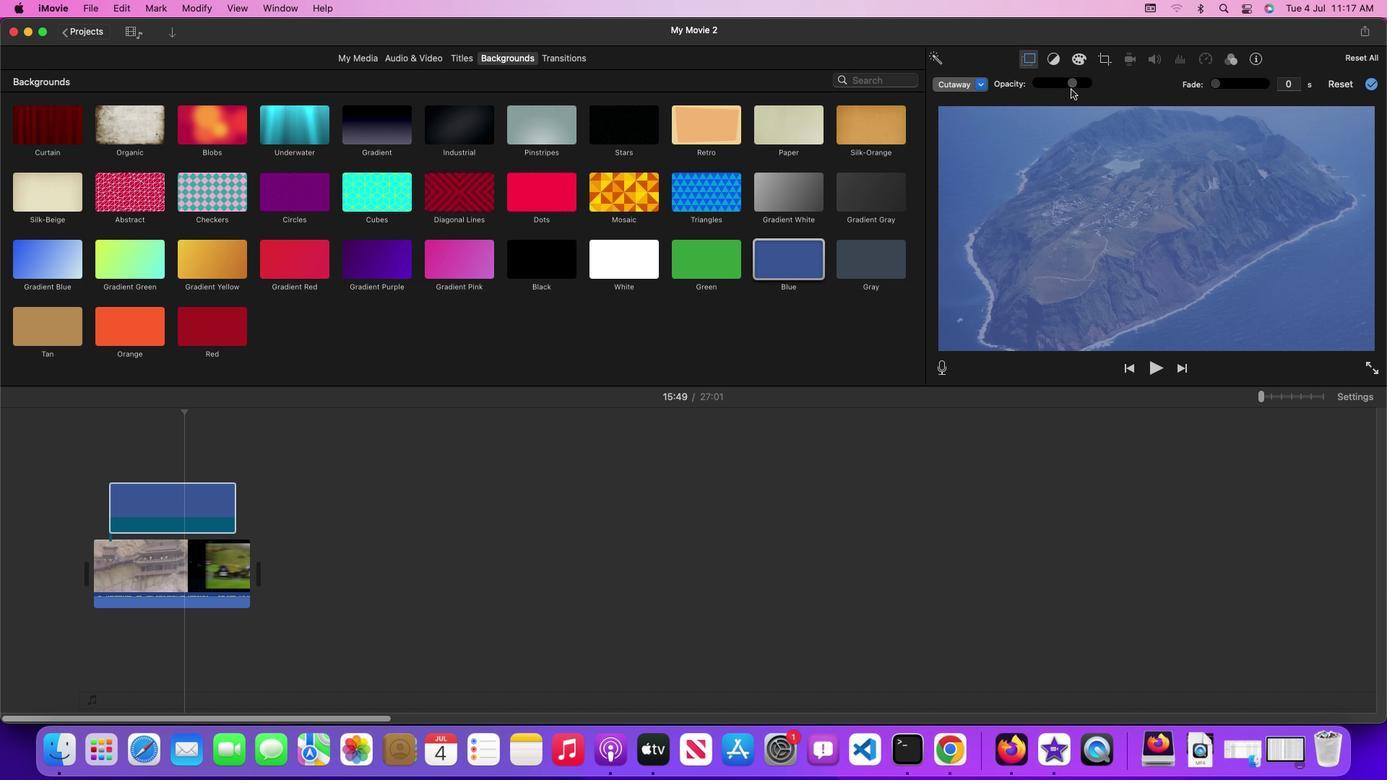 
Action: Mouse pressed left at (1071, 88)
Screenshot: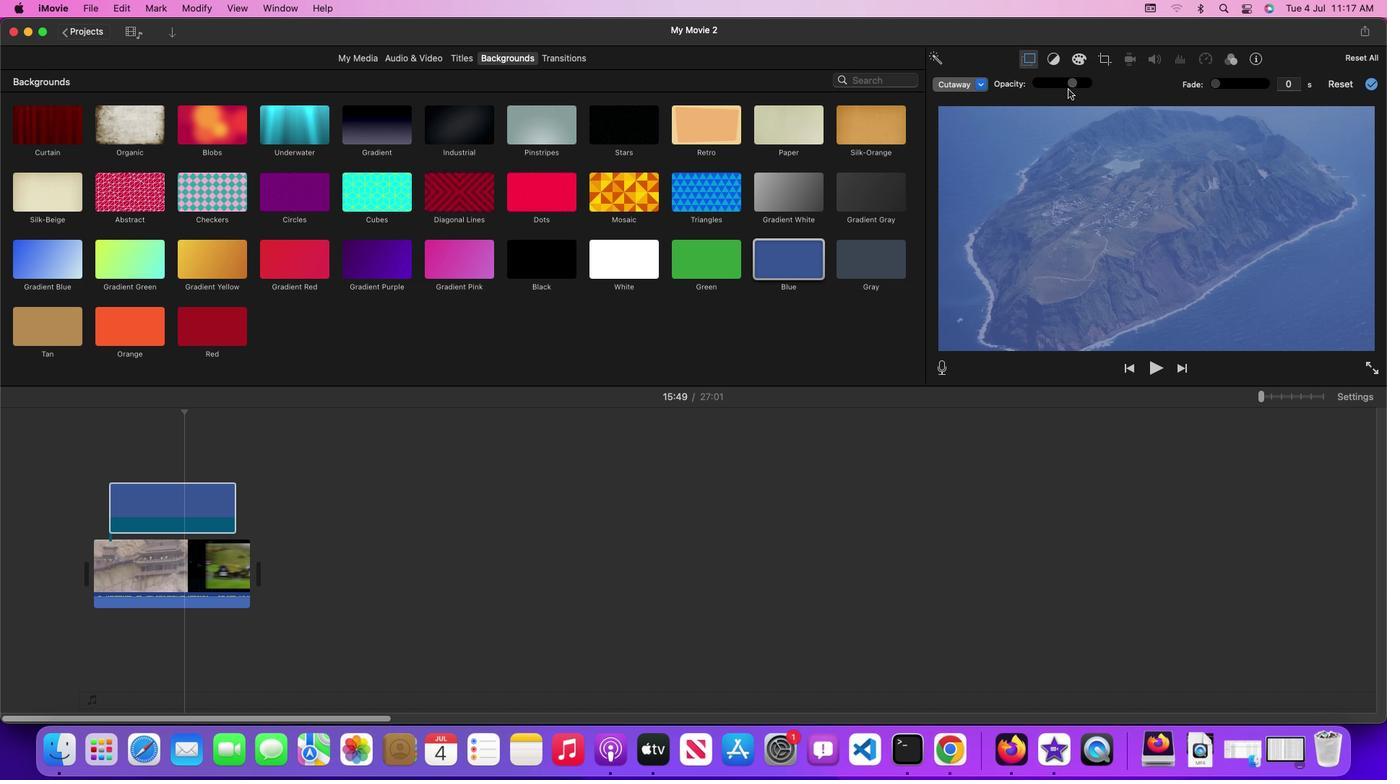 
Action: Mouse moved to (1064, 91)
Screenshot: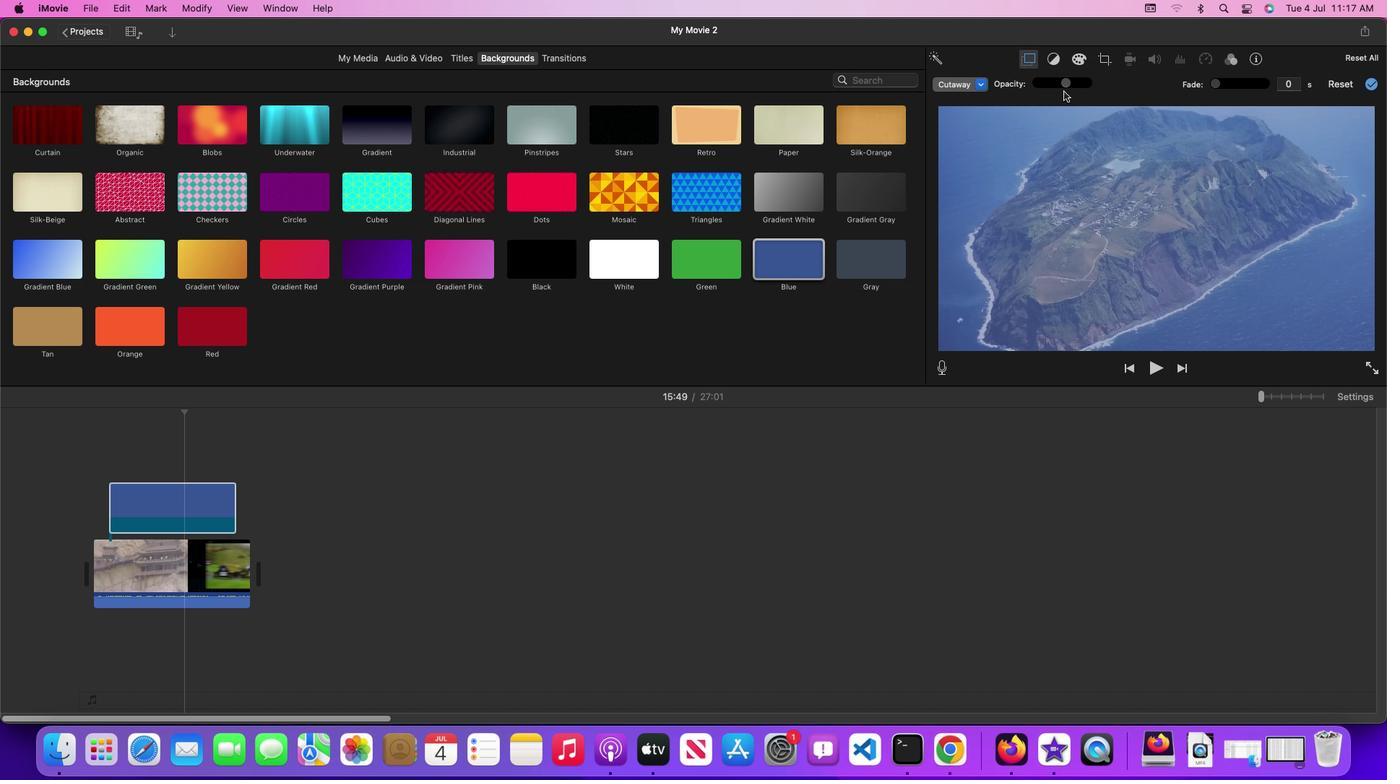 
Action: Key pressed Key.space
Screenshot: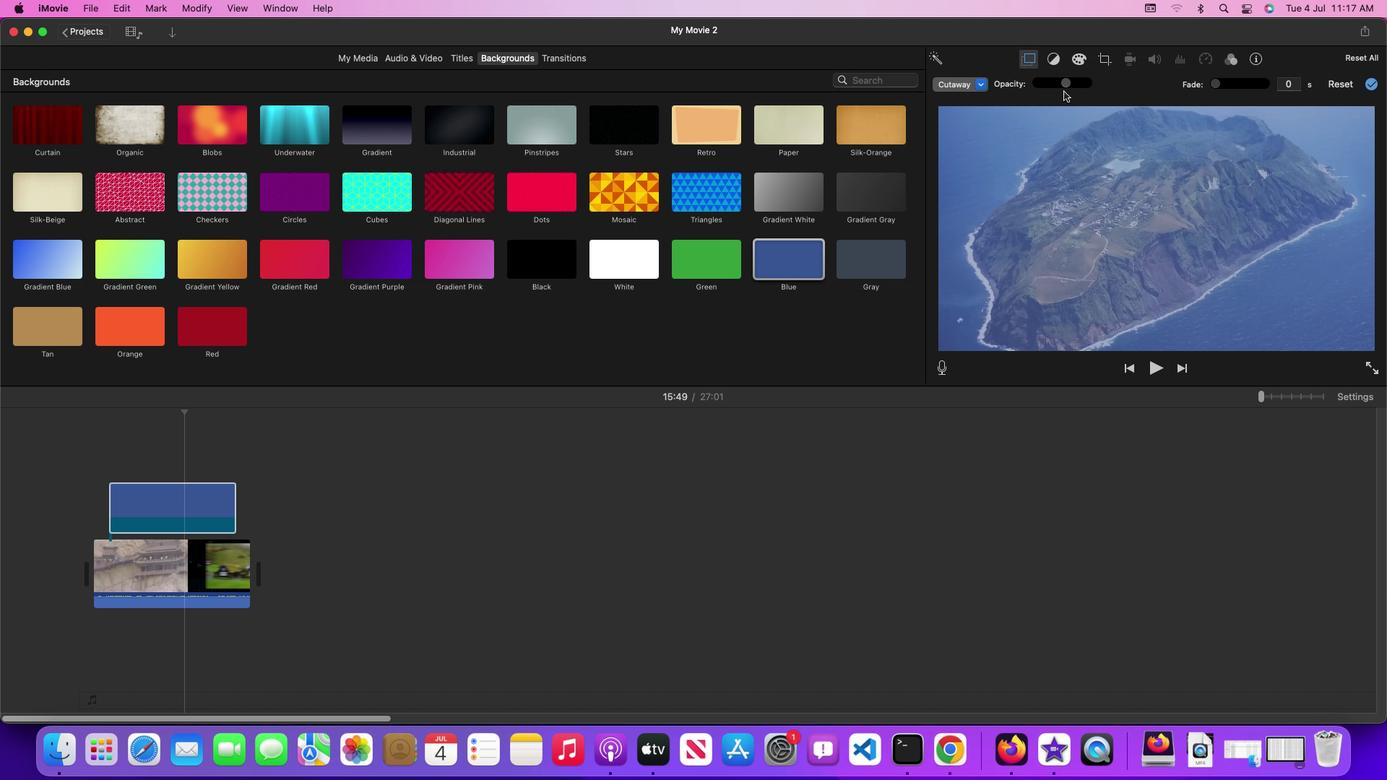 
Action: Mouse moved to (1091, 193)
Screenshot: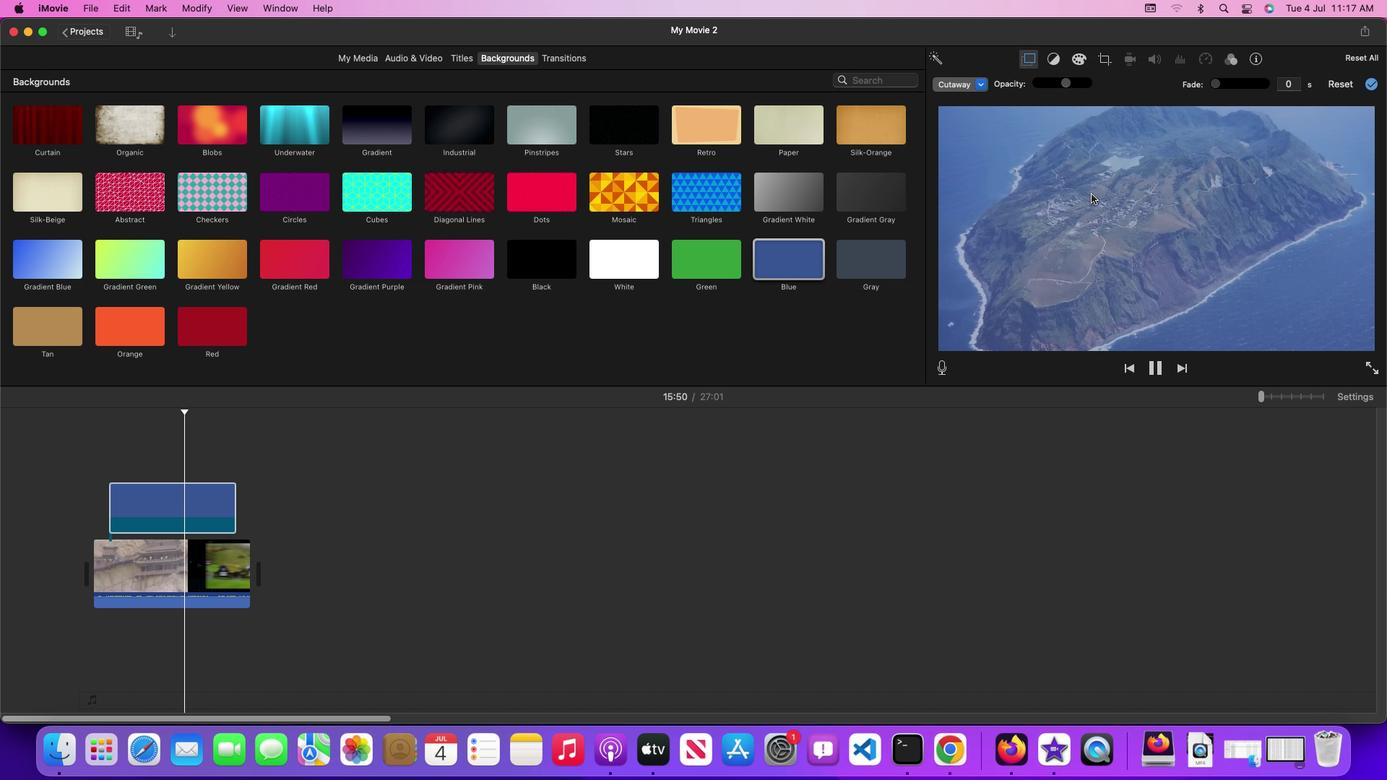 
